 Task: Send an email with the signature Bailey Nelson with the subject Reminder for a performance review and the message Im writing to request your assistance with a problem Im having with the project deliverables. from softage.10@softage.net to softage.8@softage.net and move the email from Sent Items to the folder Penetration testing
Action: Mouse moved to (132, 124)
Screenshot: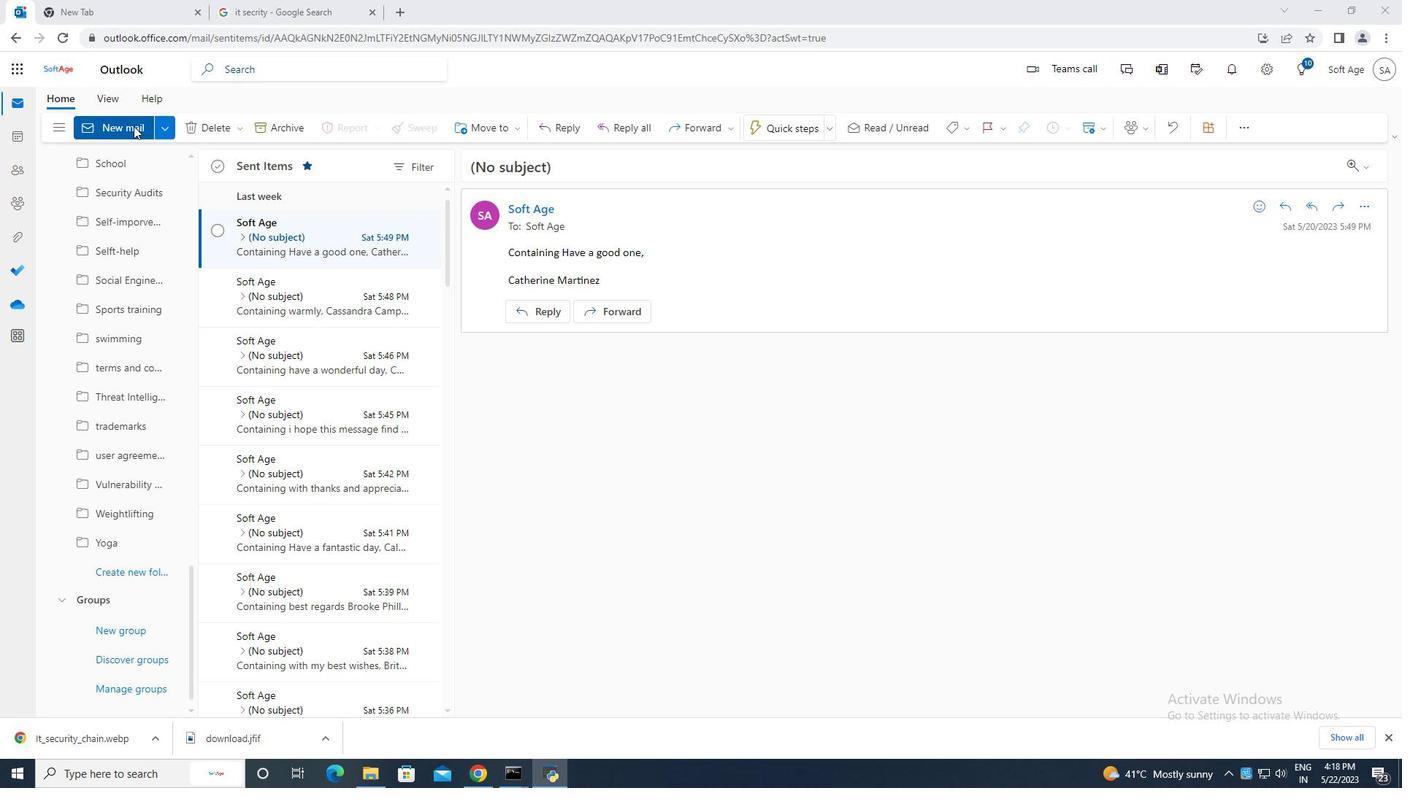 
Action: Mouse pressed left at (132, 124)
Screenshot: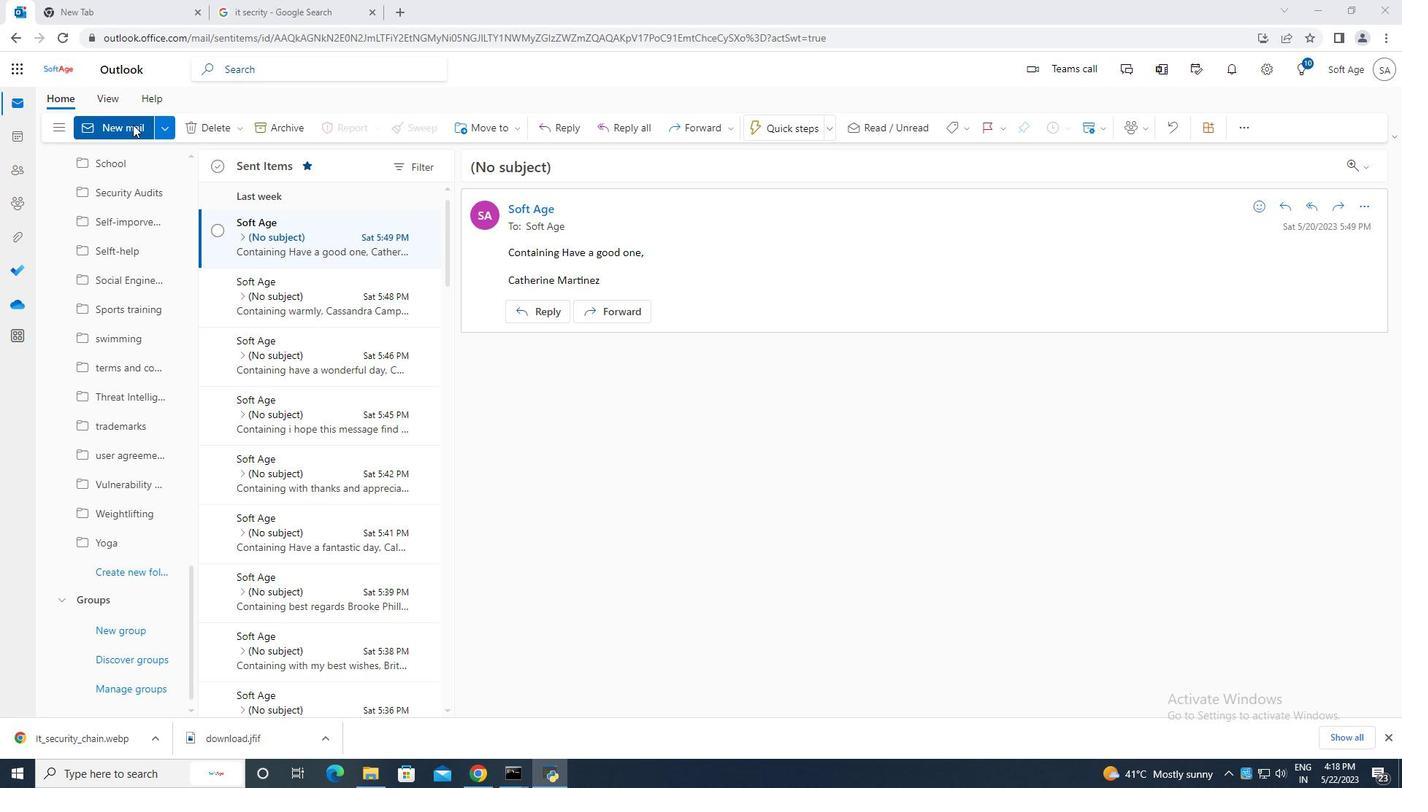 
Action: Mouse moved to (937, 133)
Screenshot: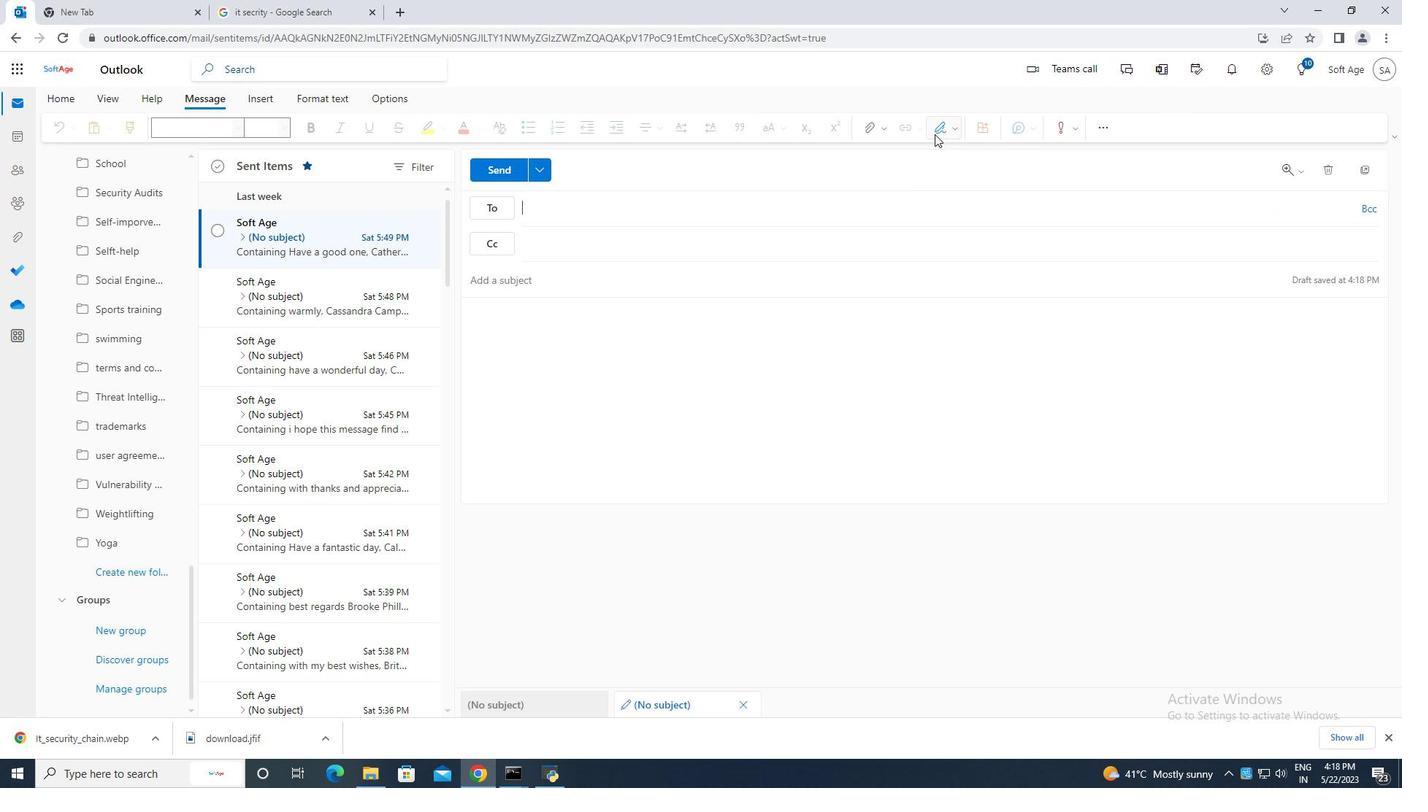 
Action: Mouse pressed left at (937, 133)
Screenshot: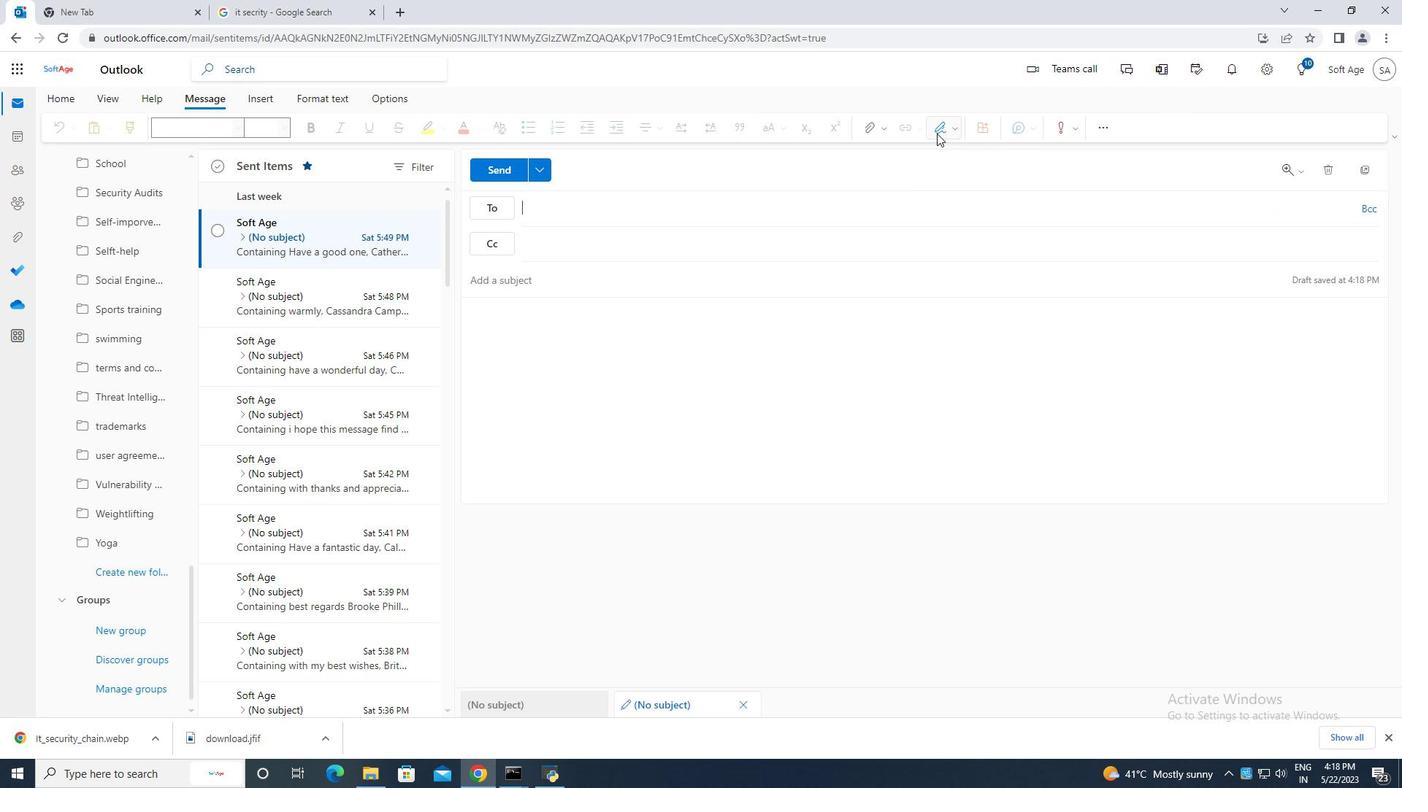 
Action: Mouse moved to (920, 190)
Screenshot: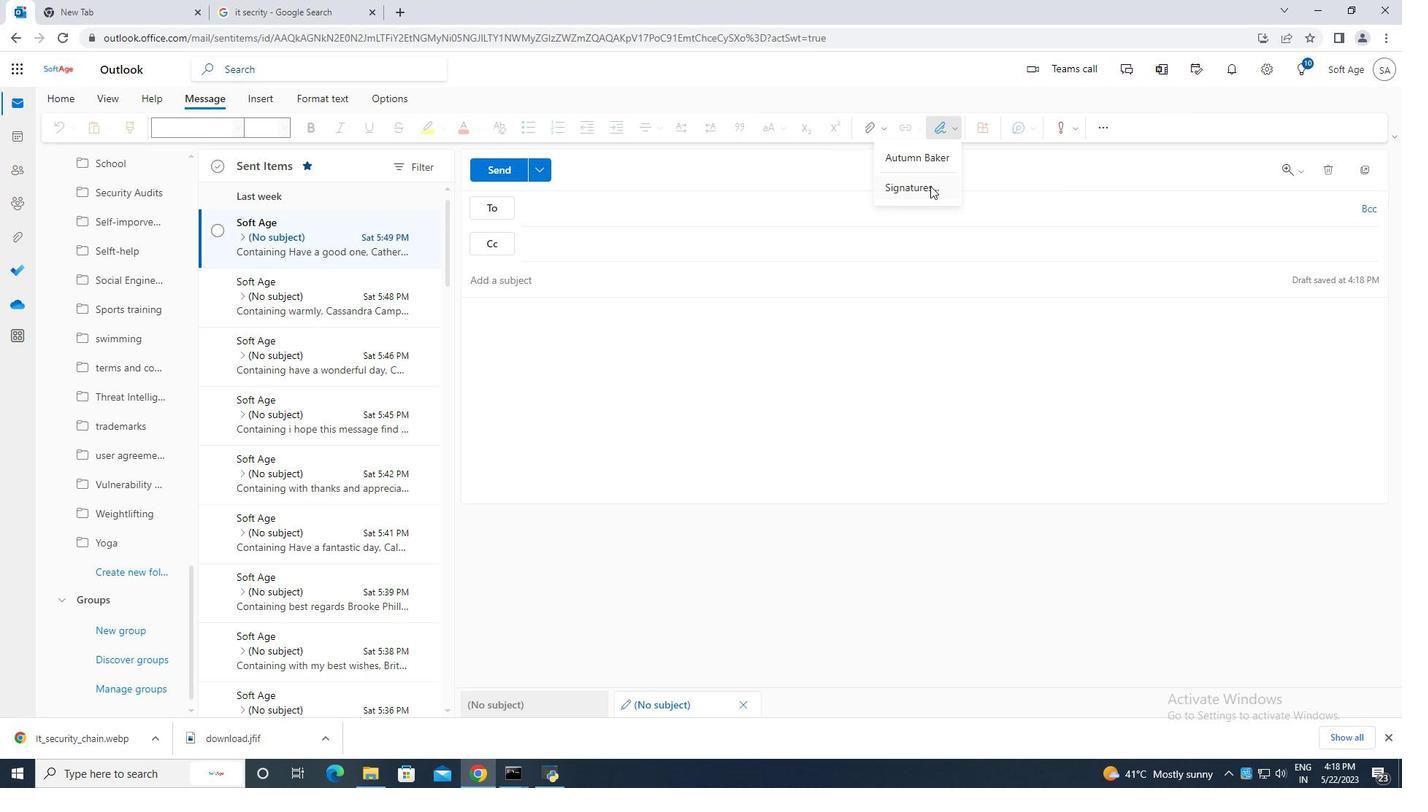 
Action: Mouse pressed left at (920, 190)
Screenshot: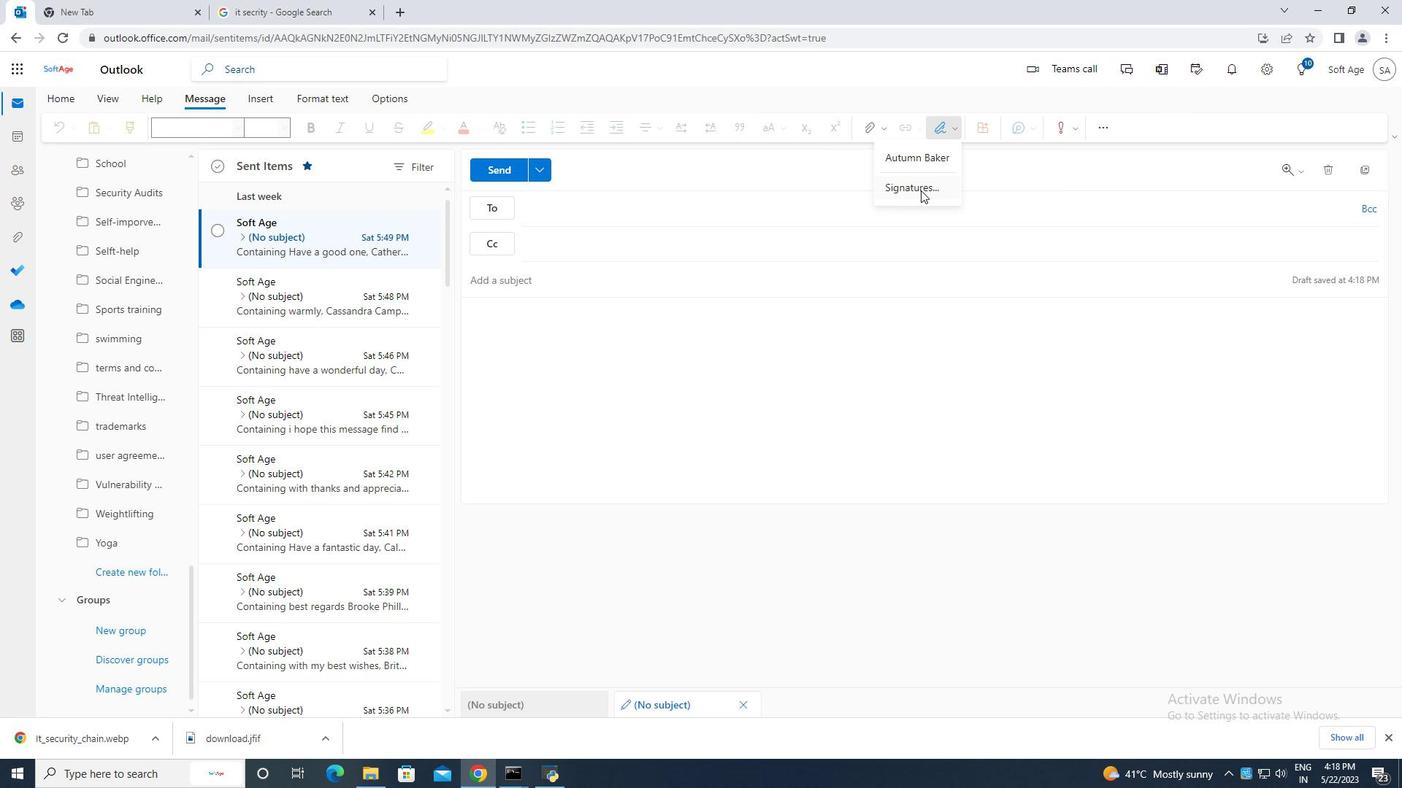 
Action: Mouse moved to (993, 248)
Screenshot: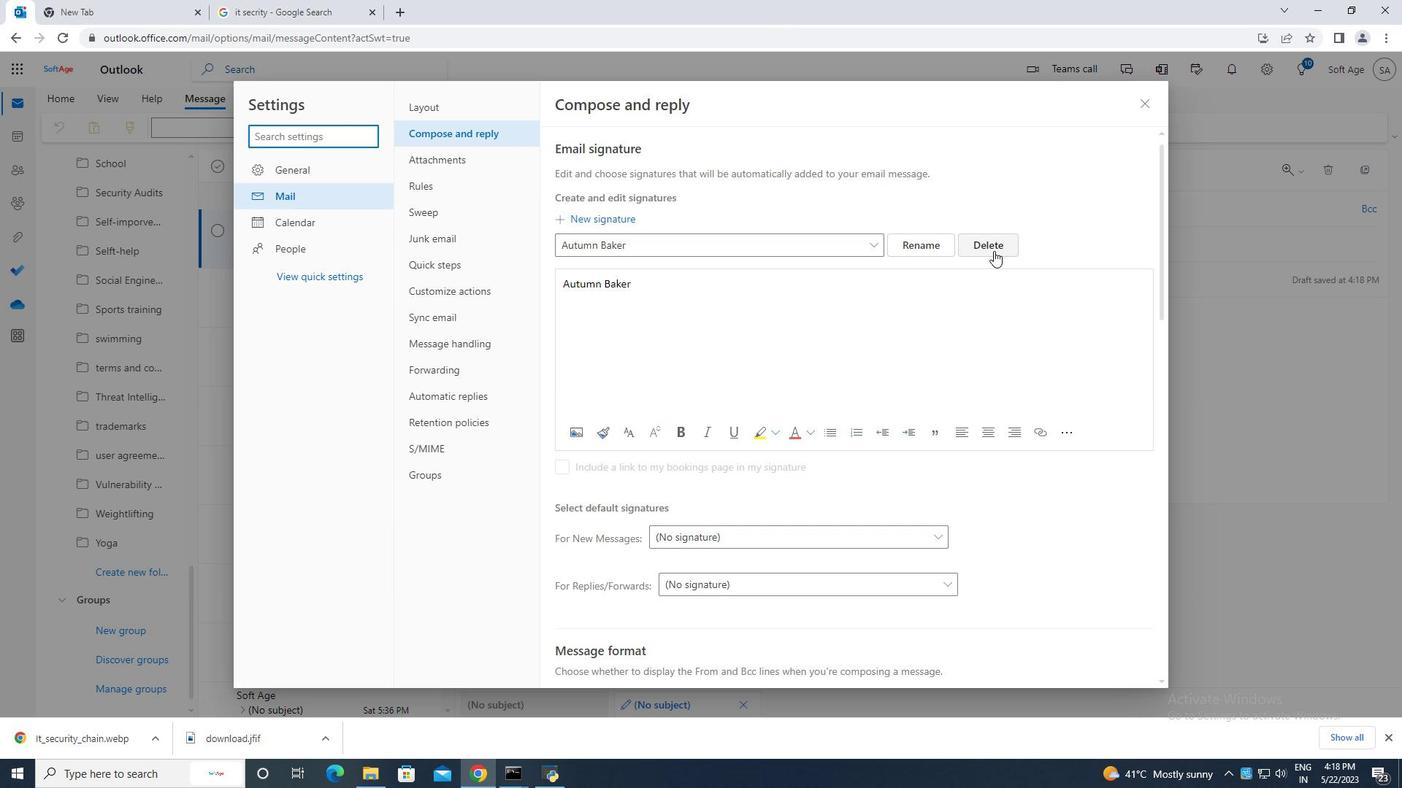 
Action: Mouse pressed left at (993, 248)
Screenshot: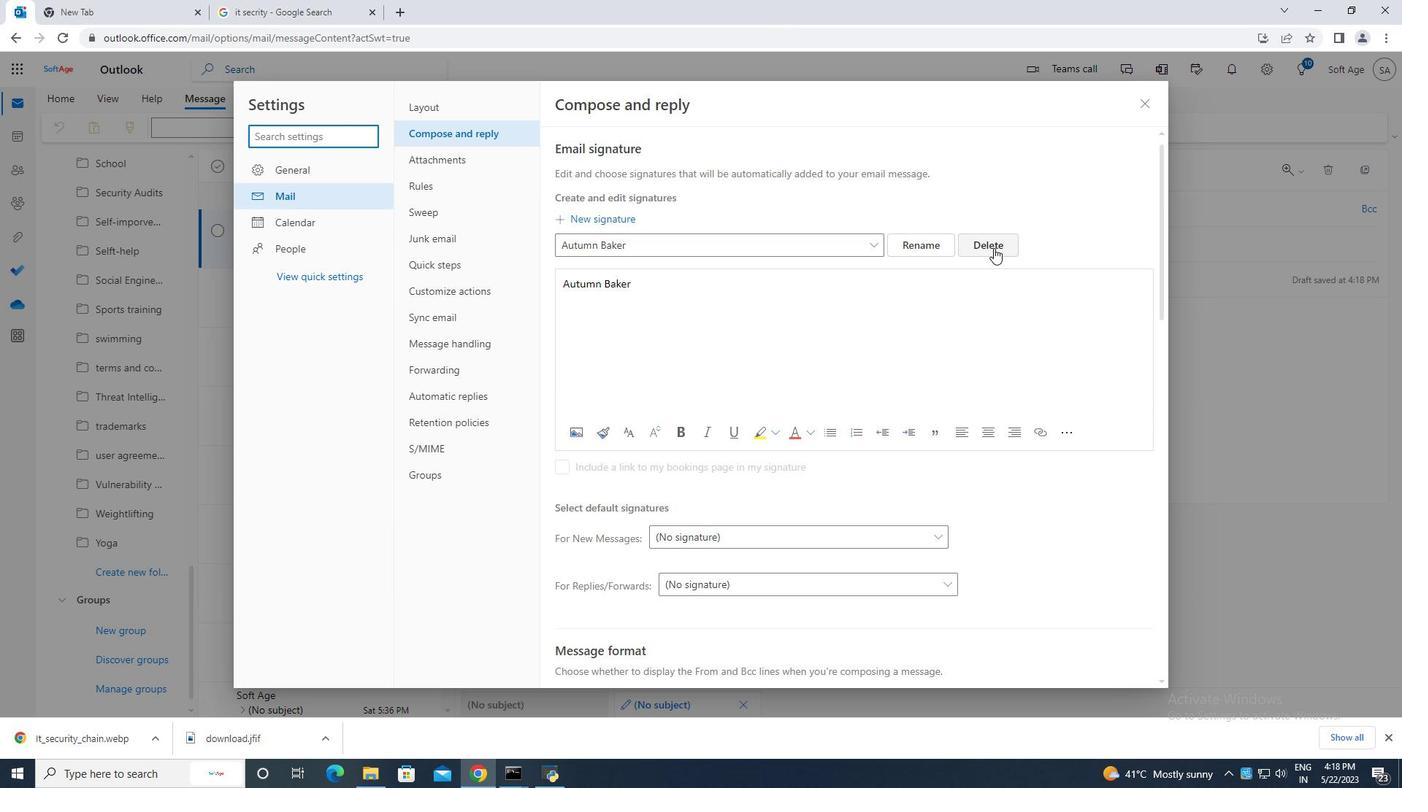 
Action: Mouse moved to (631, 241)
Screenshot: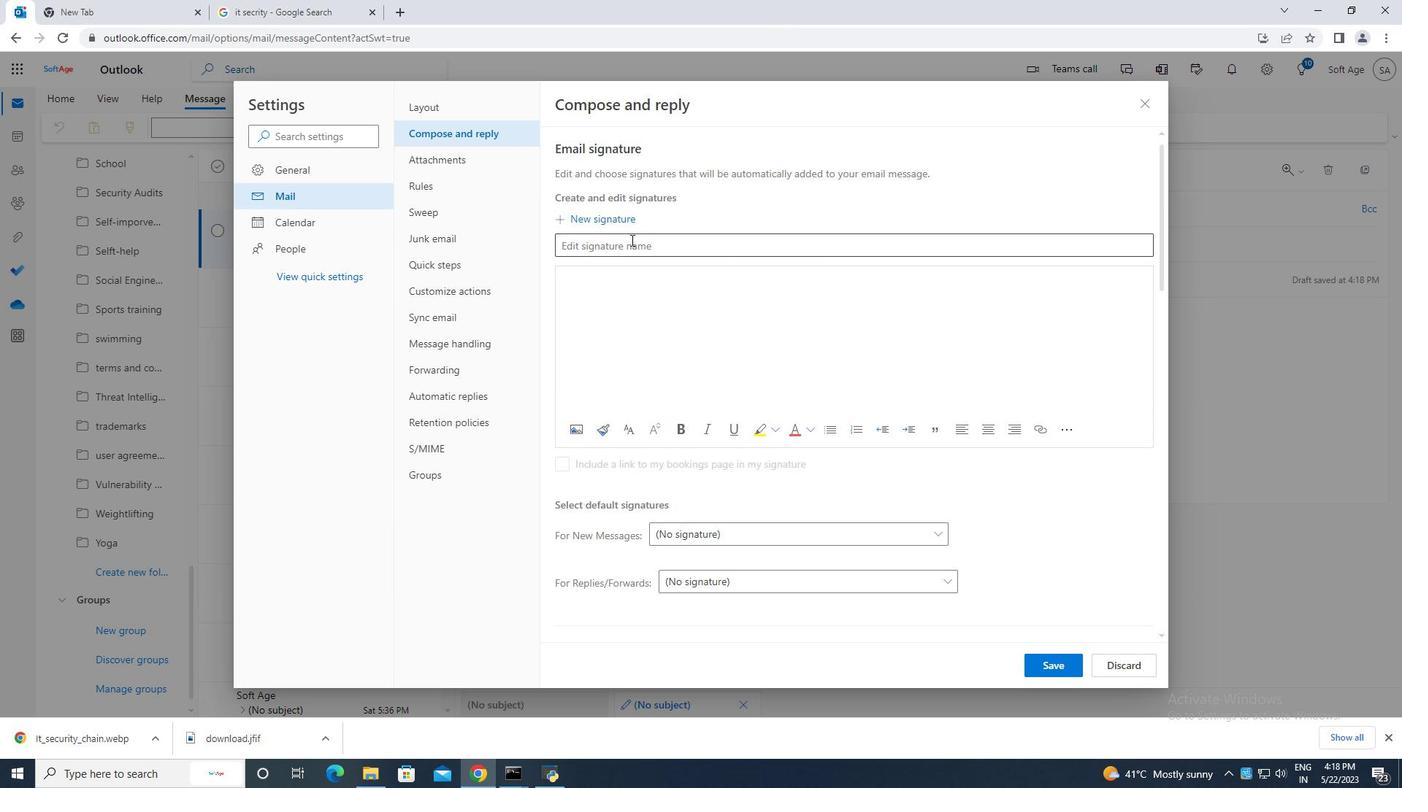 
Action: Mouse pressed left at (631, 241)
Screenshot: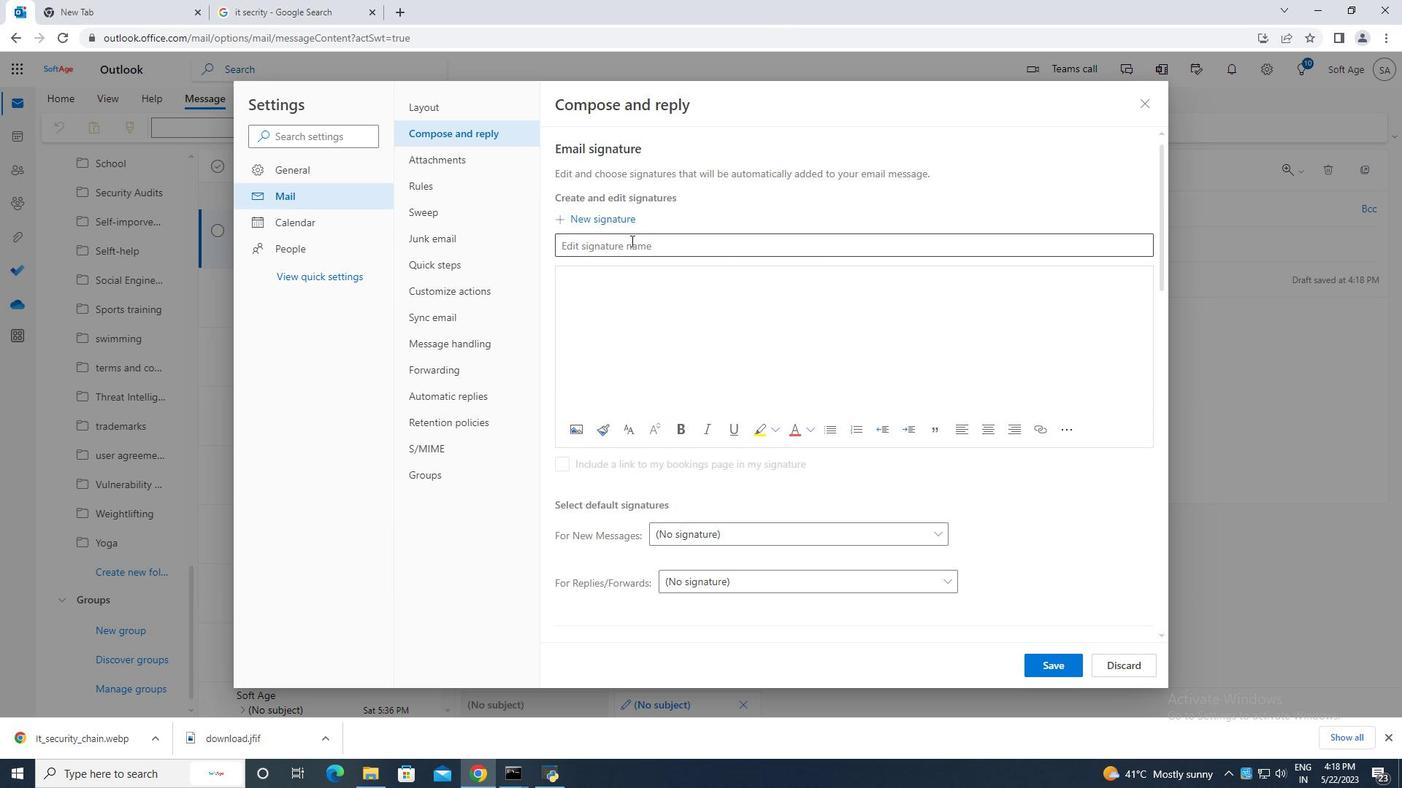 
Action: Key pressed <Key.caps_lock>B<Key.caps_lock>ailey<Key.space><Key.caps_lock>N<Key.caps_lock>elson
Screenshot: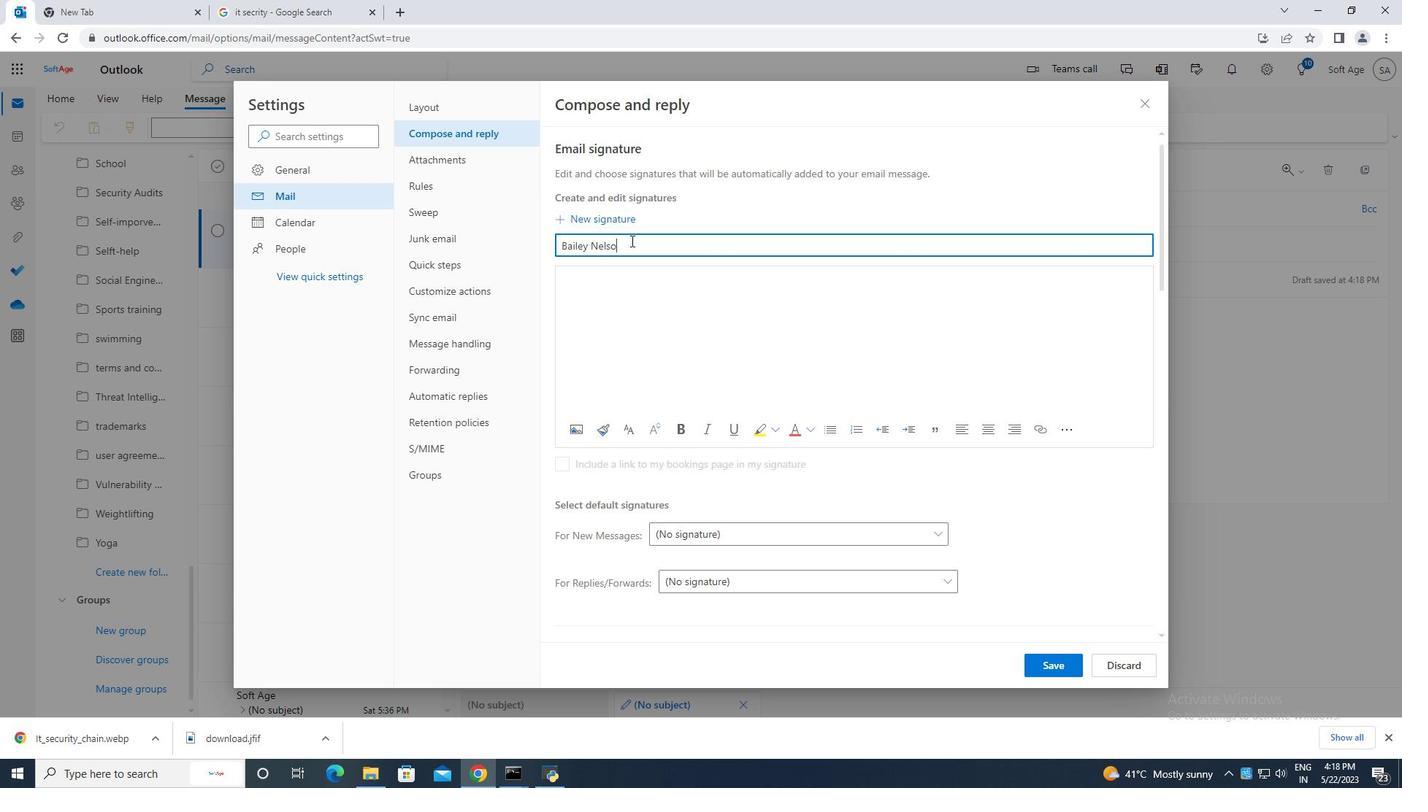 
Action: Mouse moved to (585, 287)
Screenshot: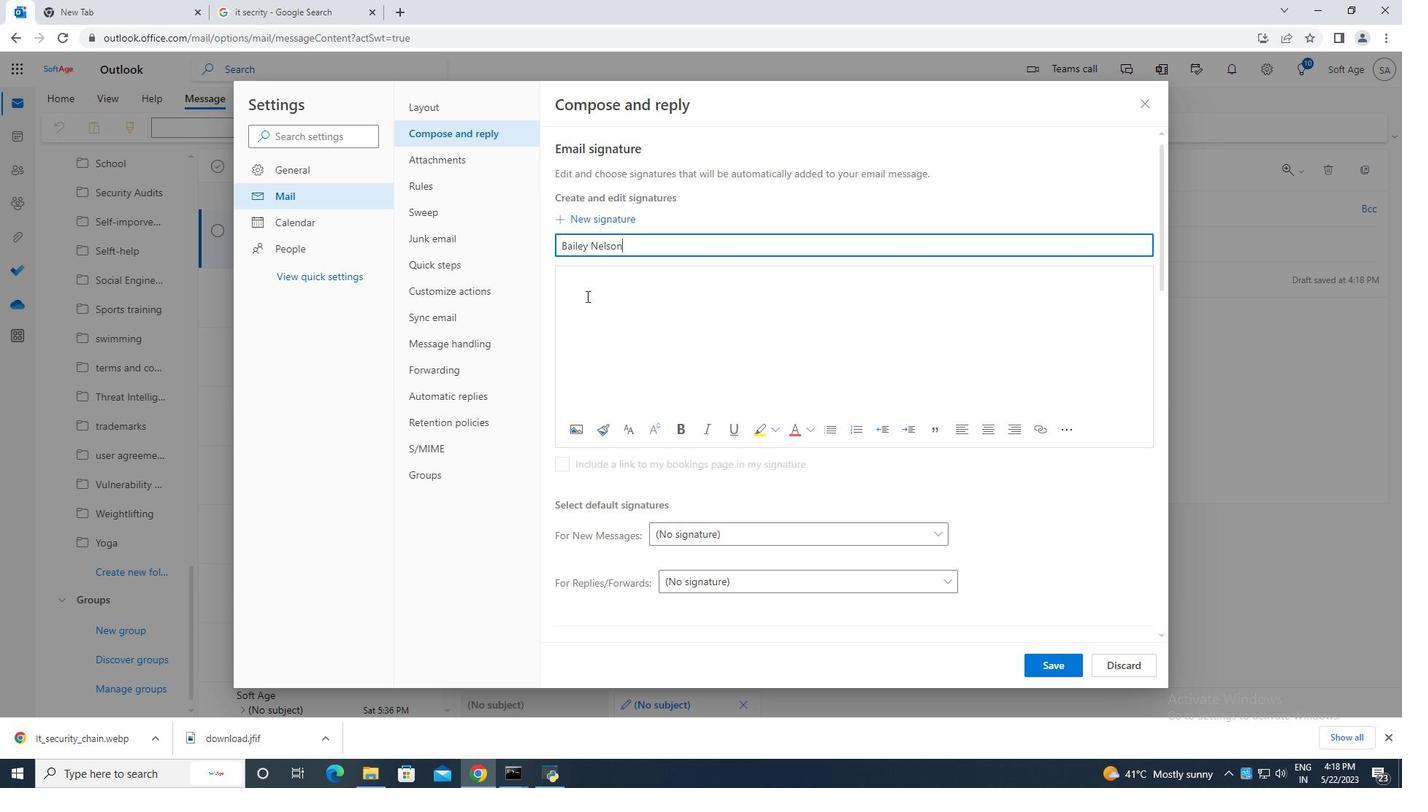 
Action: Mouse pressed left at (585, 287)
Screenshot: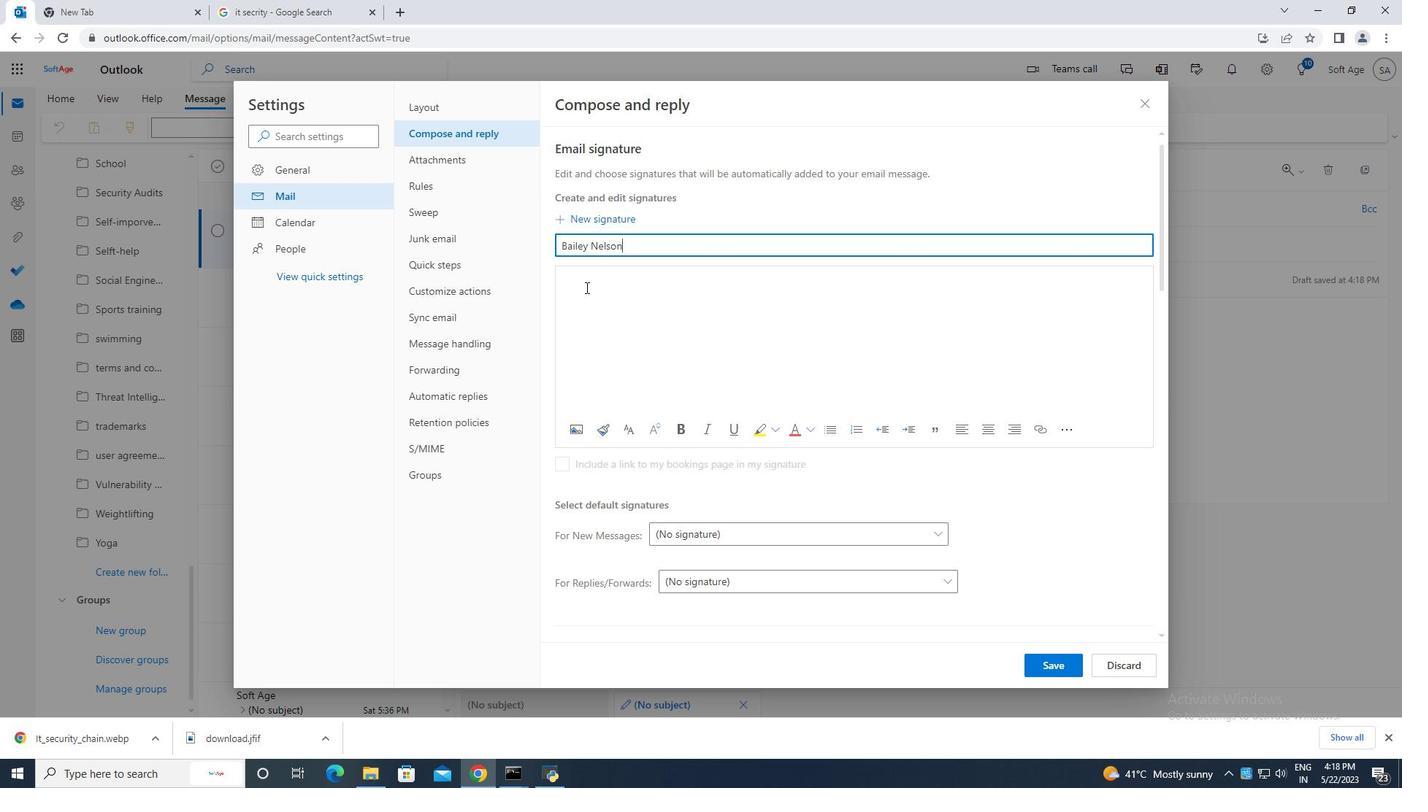 
Action: Key pressed <Key.caps_lock>B<Key.caps_lock>aiely<Key.space><Key.caps_lock><Key.backspace><Key.backspace><Key.backspace><Key.backspace>LEY<Key.space><Key.backspace><Key.backspace><Key.backspace><Key.backspace><Key.caps_lock>ley<Key.space><Key.caps_lock>N<Key.caps_lock>elson
Screenshot: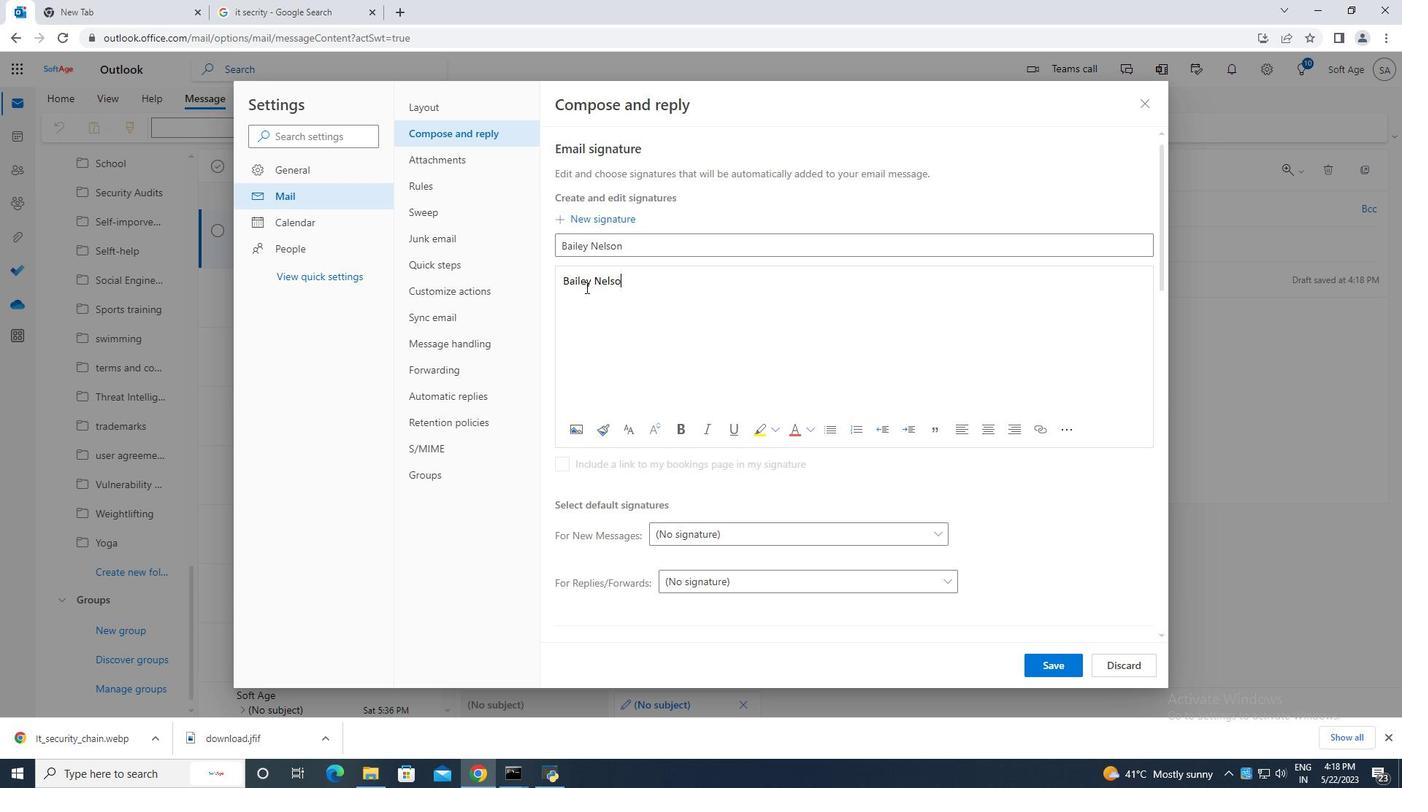 
Action: Mouse moved to (1048, 668)
Screenshot: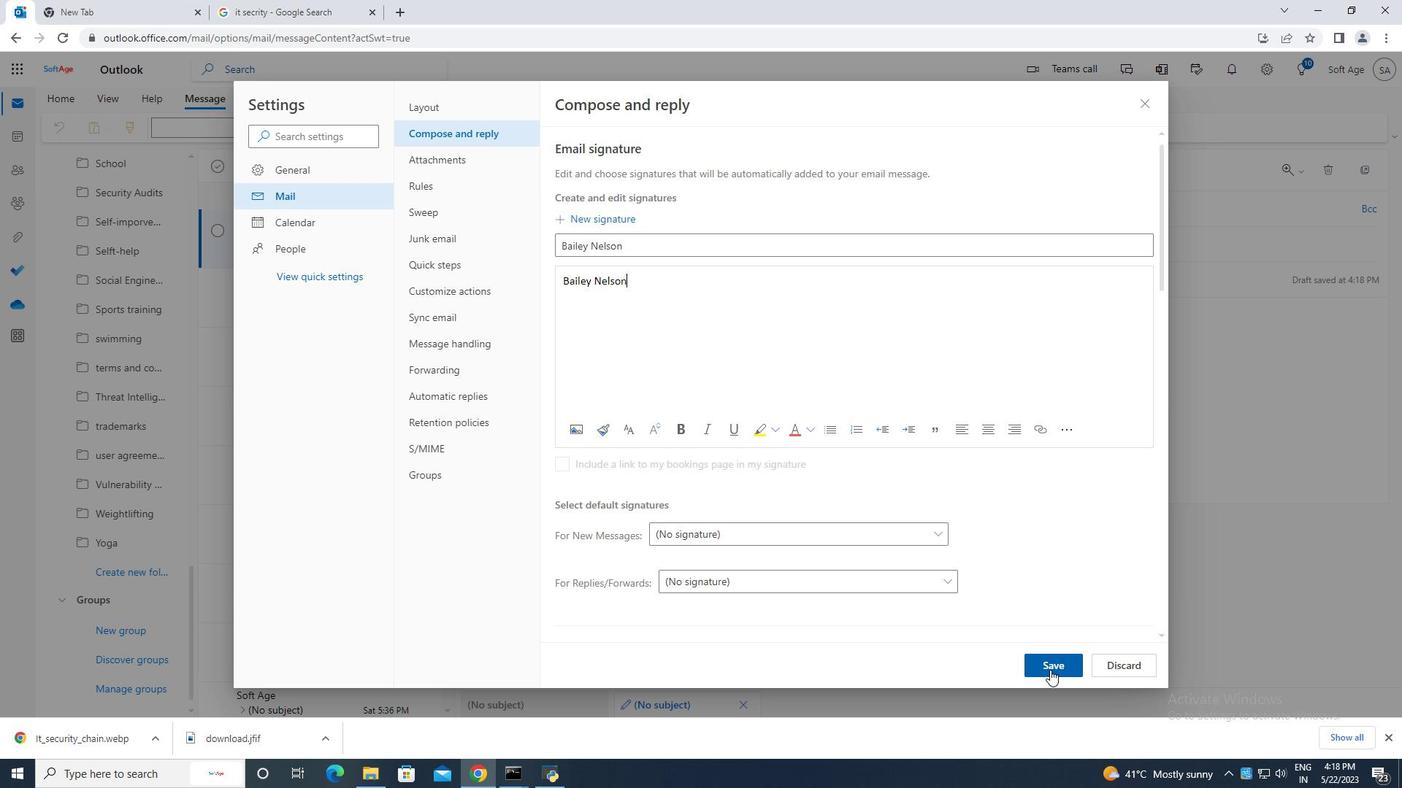 
Action: Mouse pressed left at (1048, 668)
Screenshot: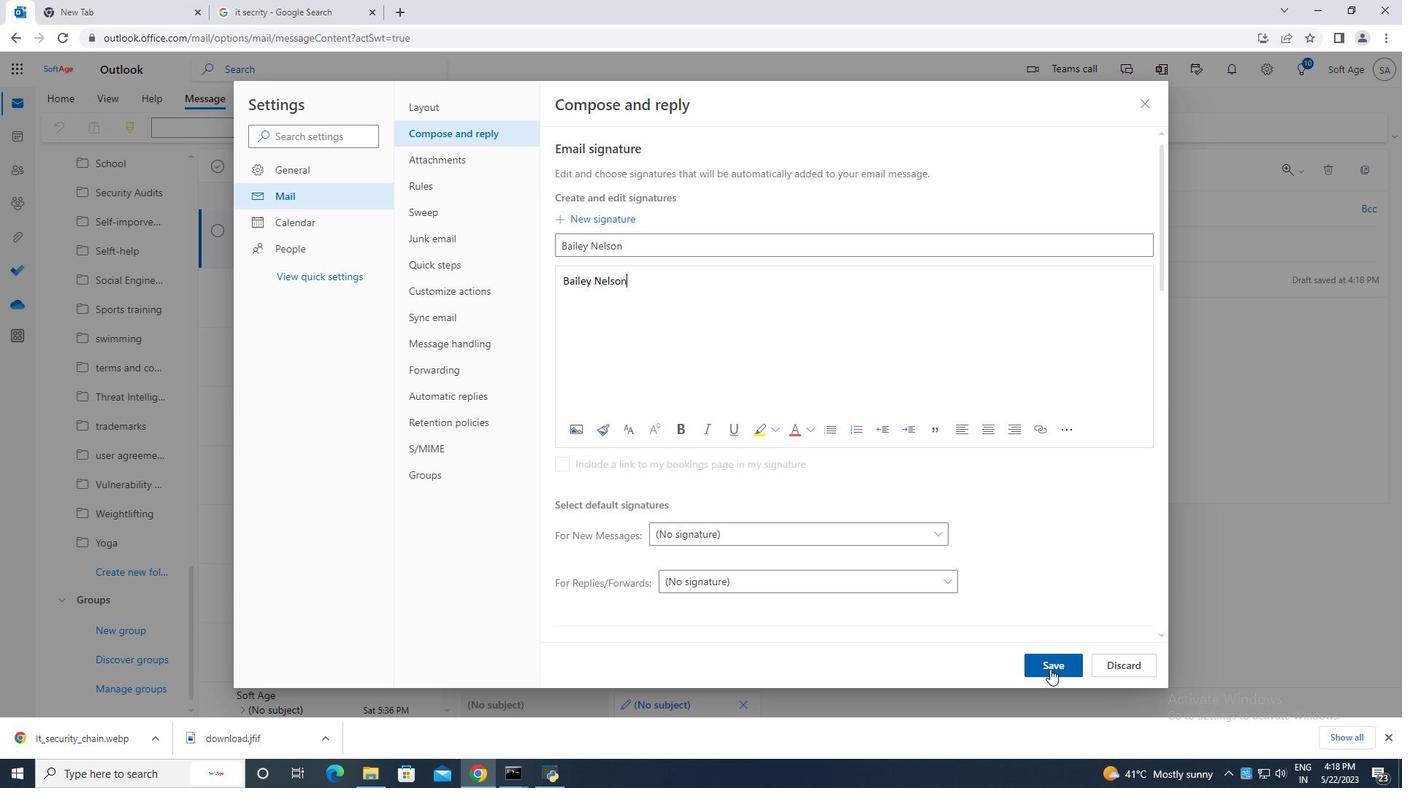 
Action: Mouse moved to (1141, 106)
Screenshot: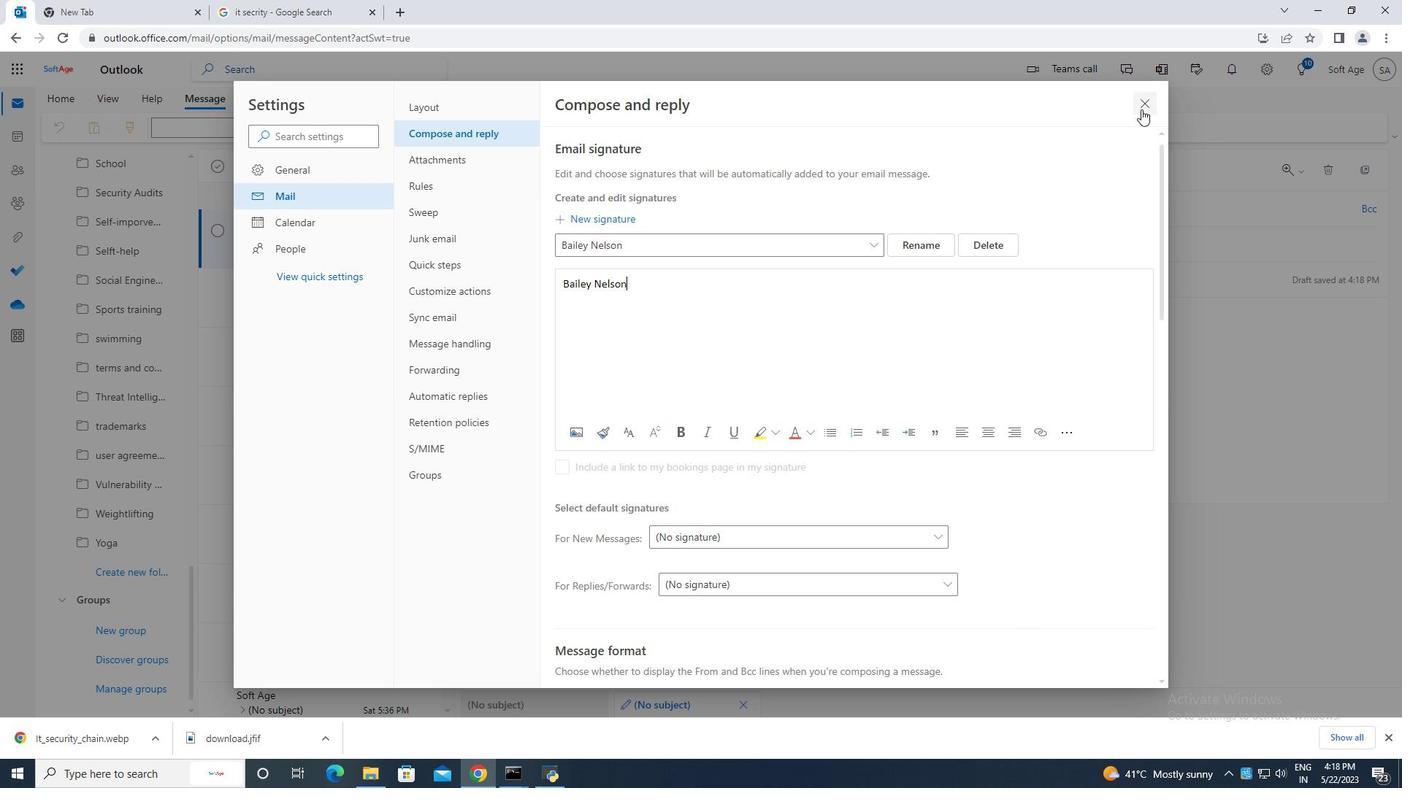 
Action: Mouse pressed left at (1141, 106)
Screenshot: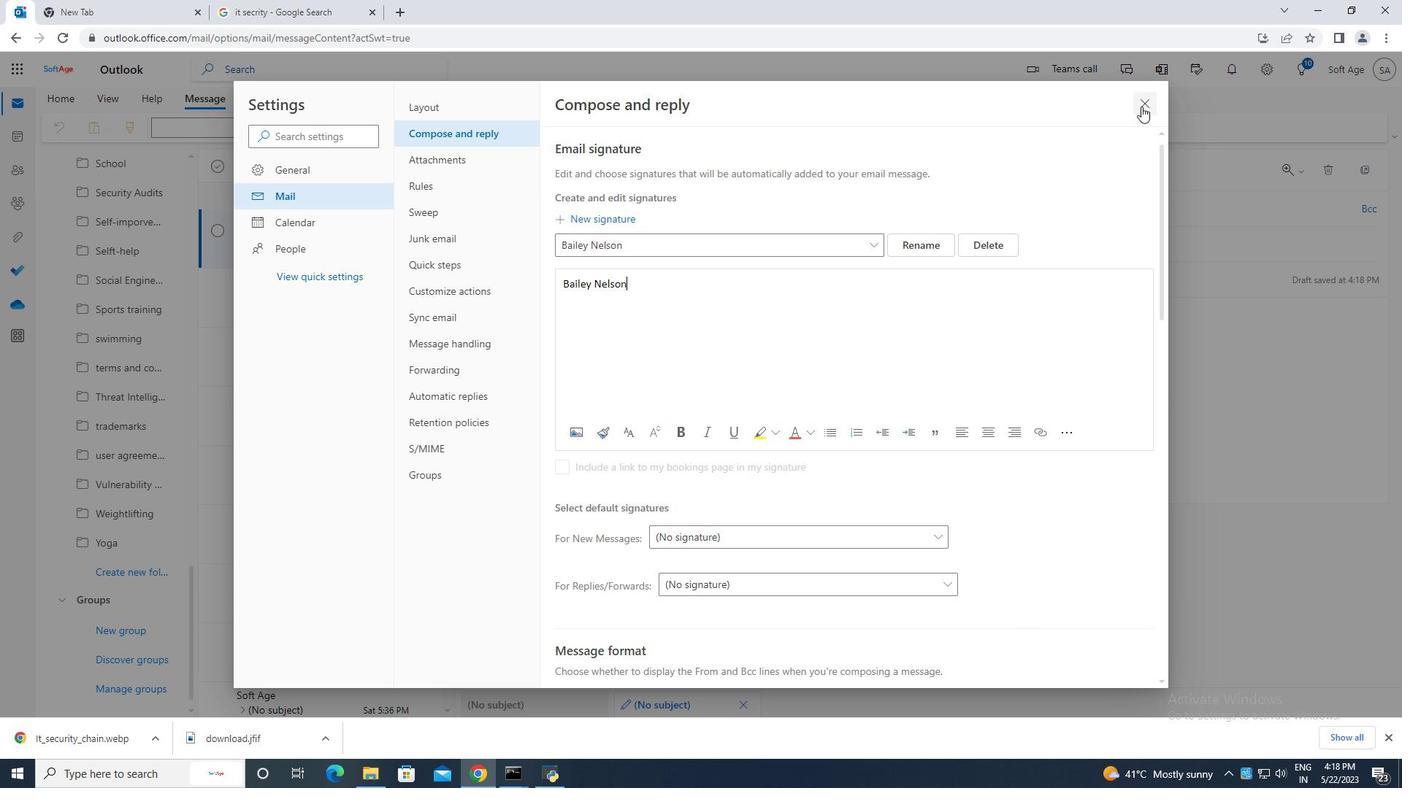 
Action: Mouse moved to (941, 125)
Screenshot: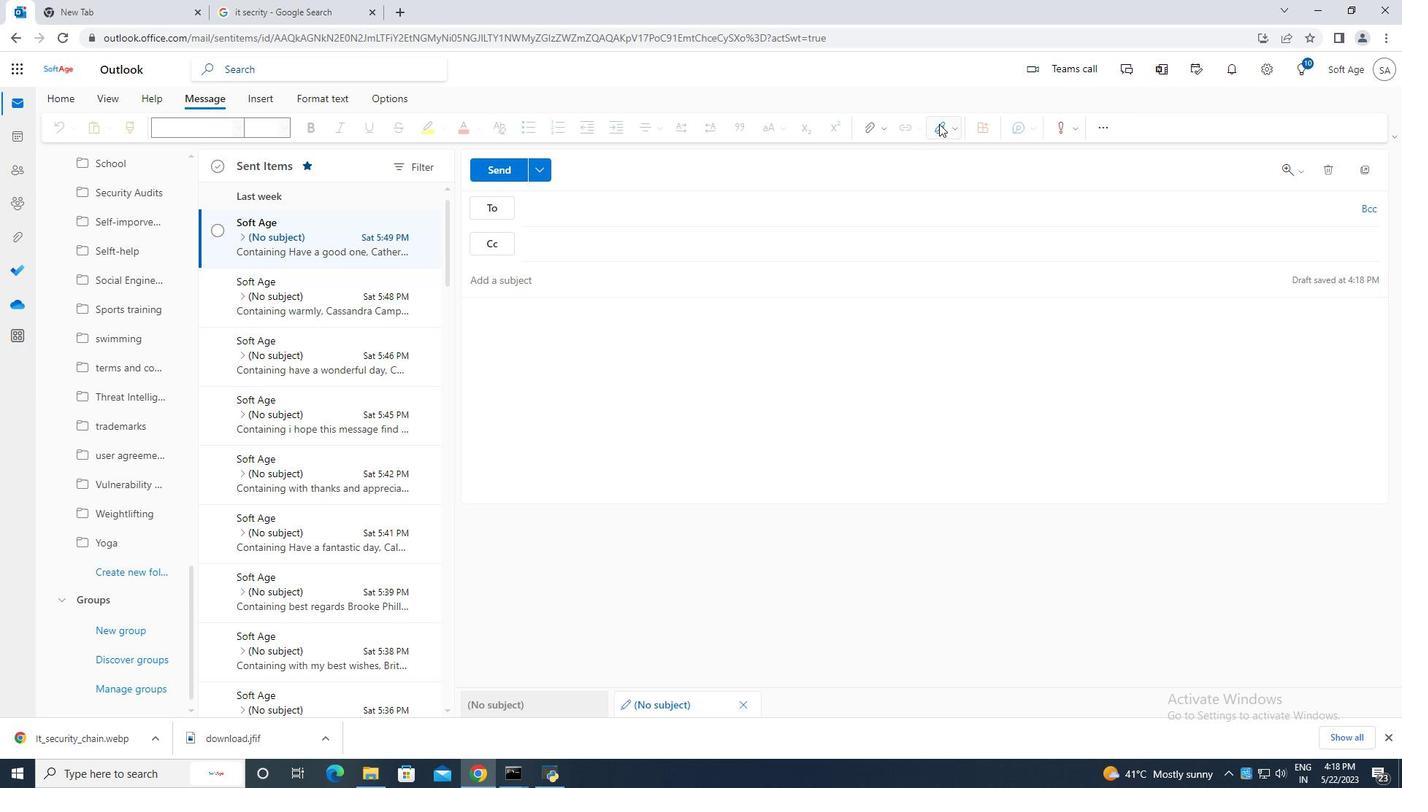 
Action: Mouse pressed left at (941, 125)
Screenshot: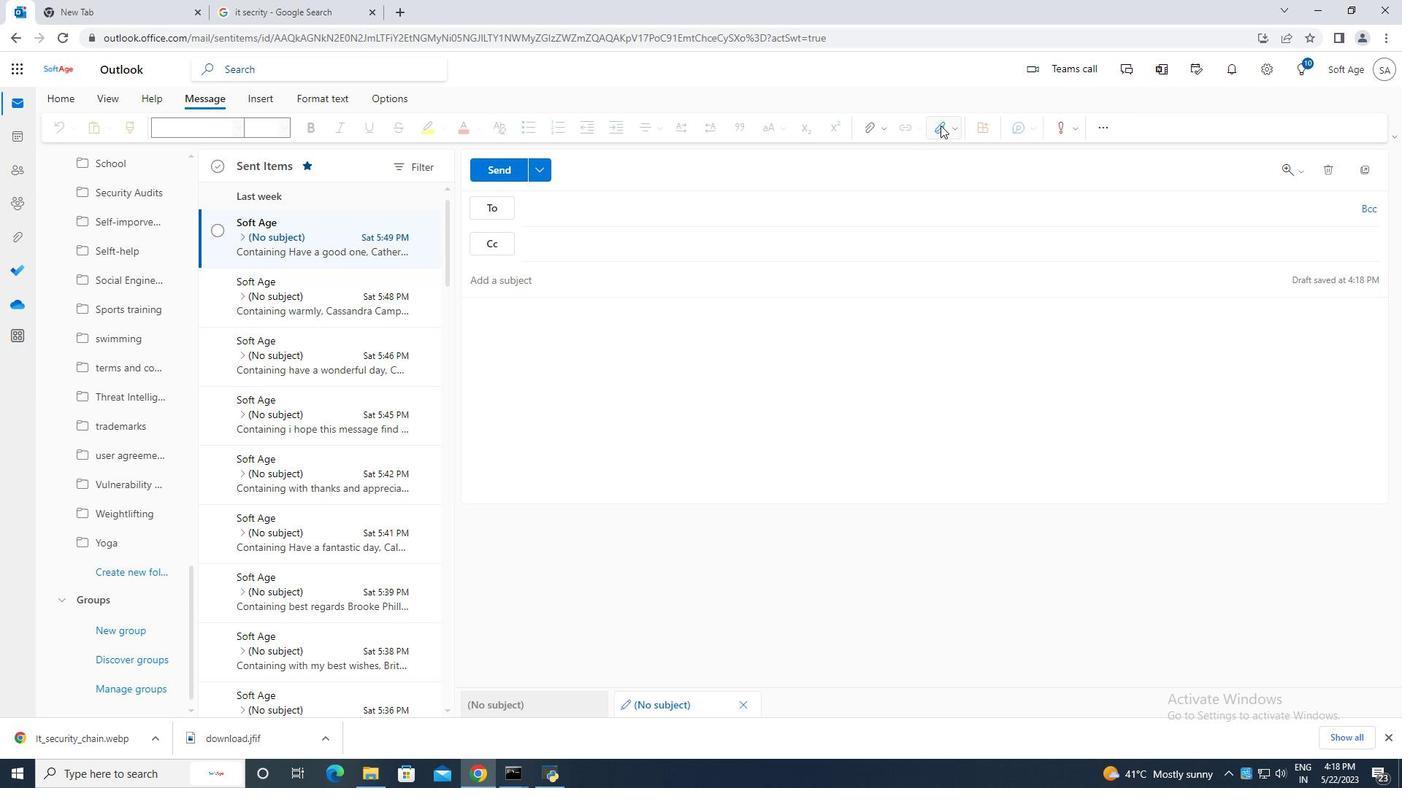 
Action: Mouse moved to (920, 158)
Screenshot: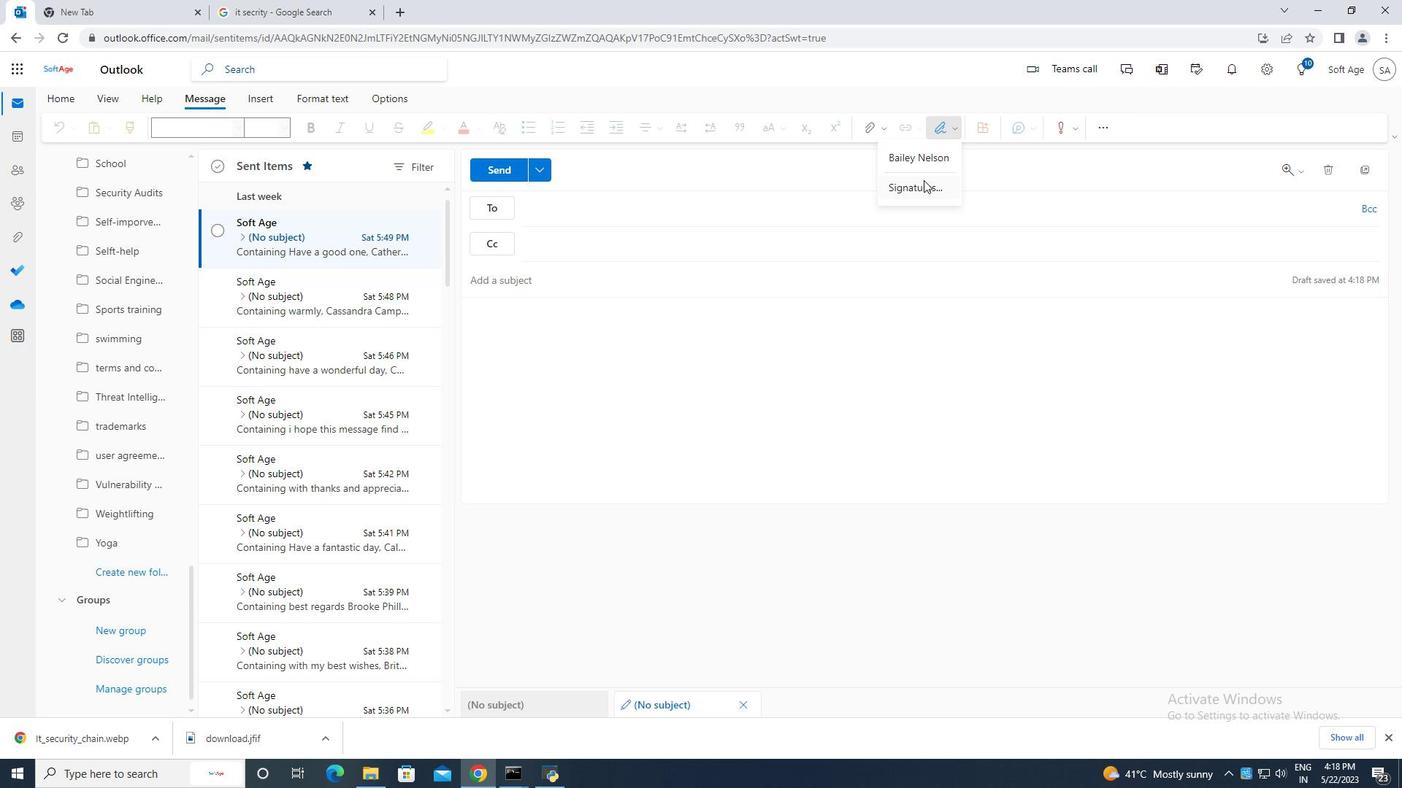 
Action: Mouse pressed left at (920, 158)
Screenshot: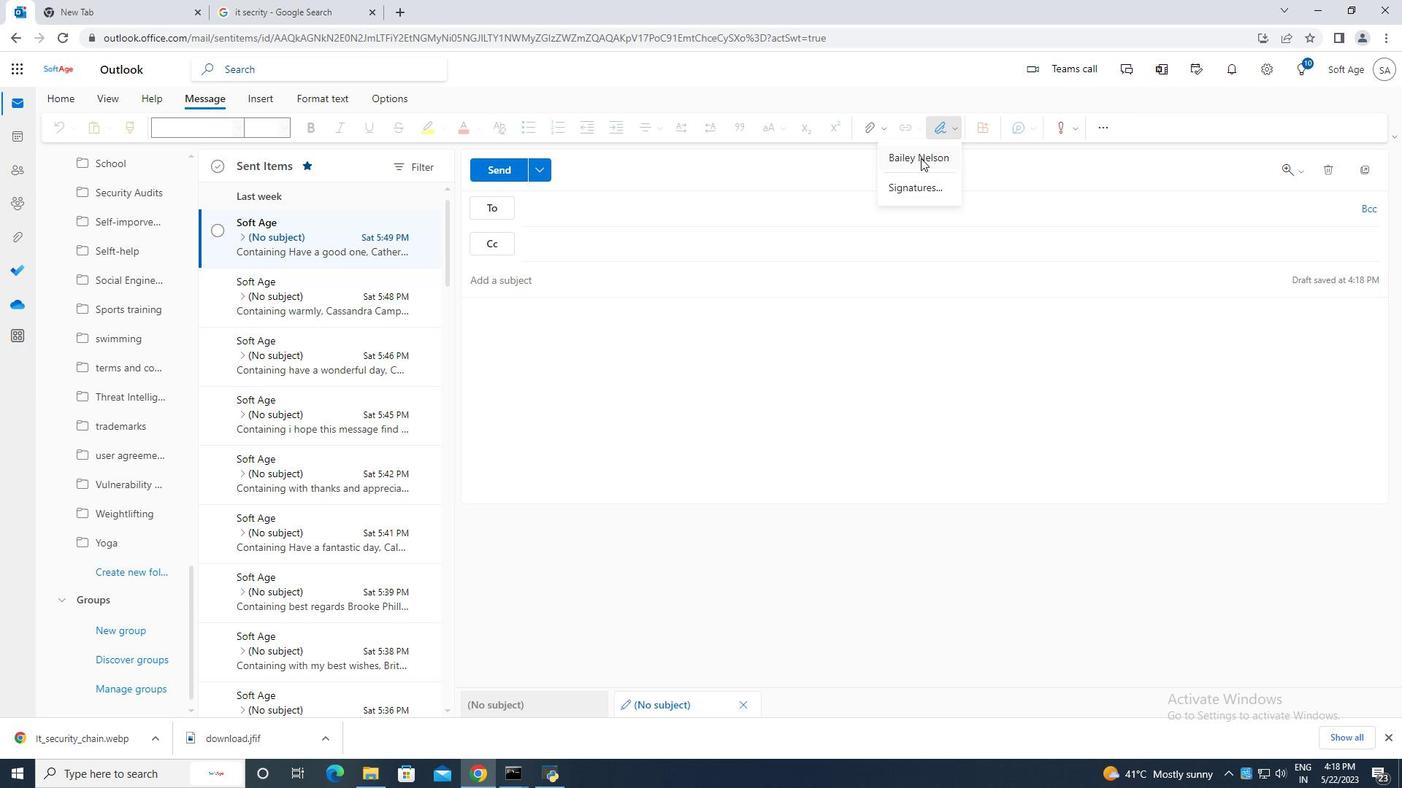 
Action: Mouse moved to (527, 270)
Screenshot: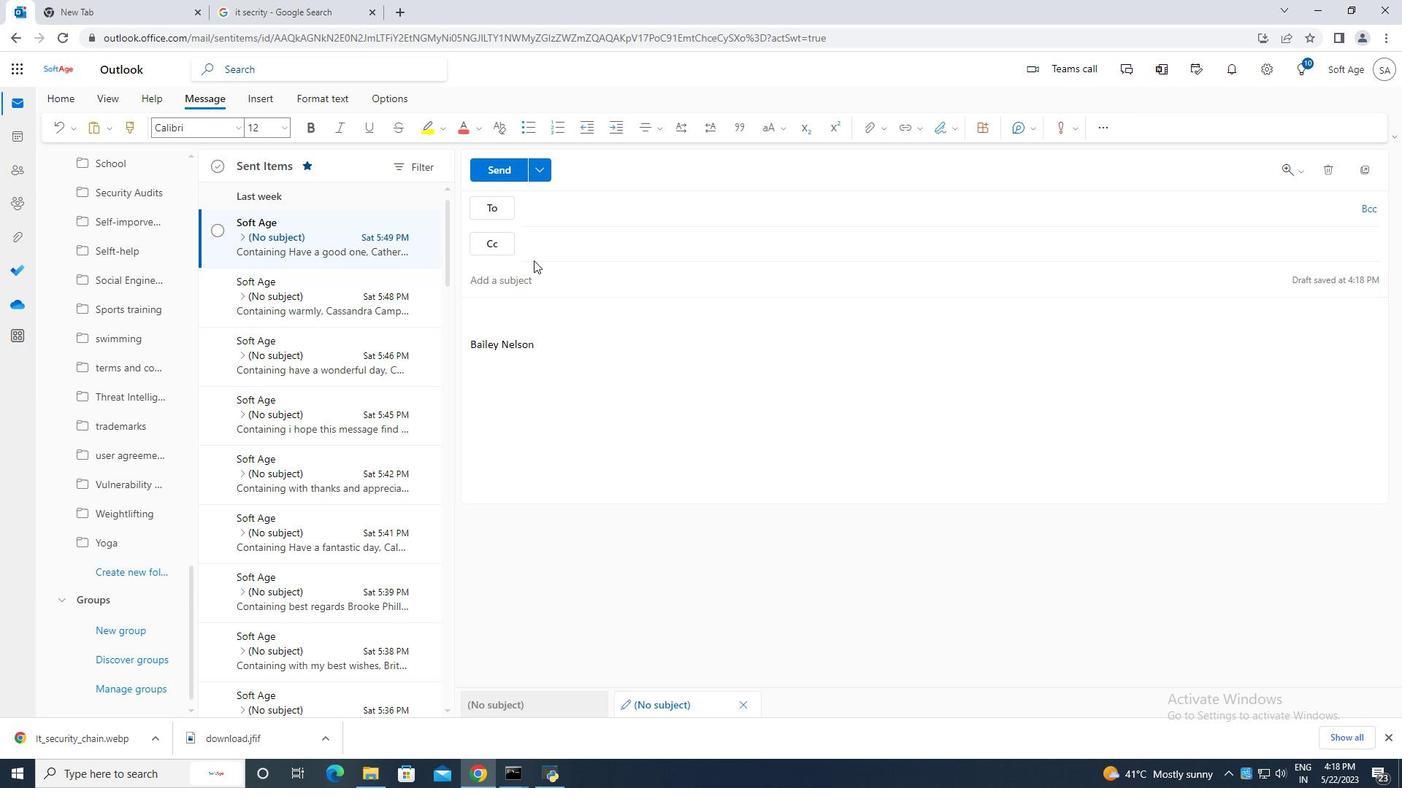 
Action: Mouse pressed left at (527, 270)
Screenshot: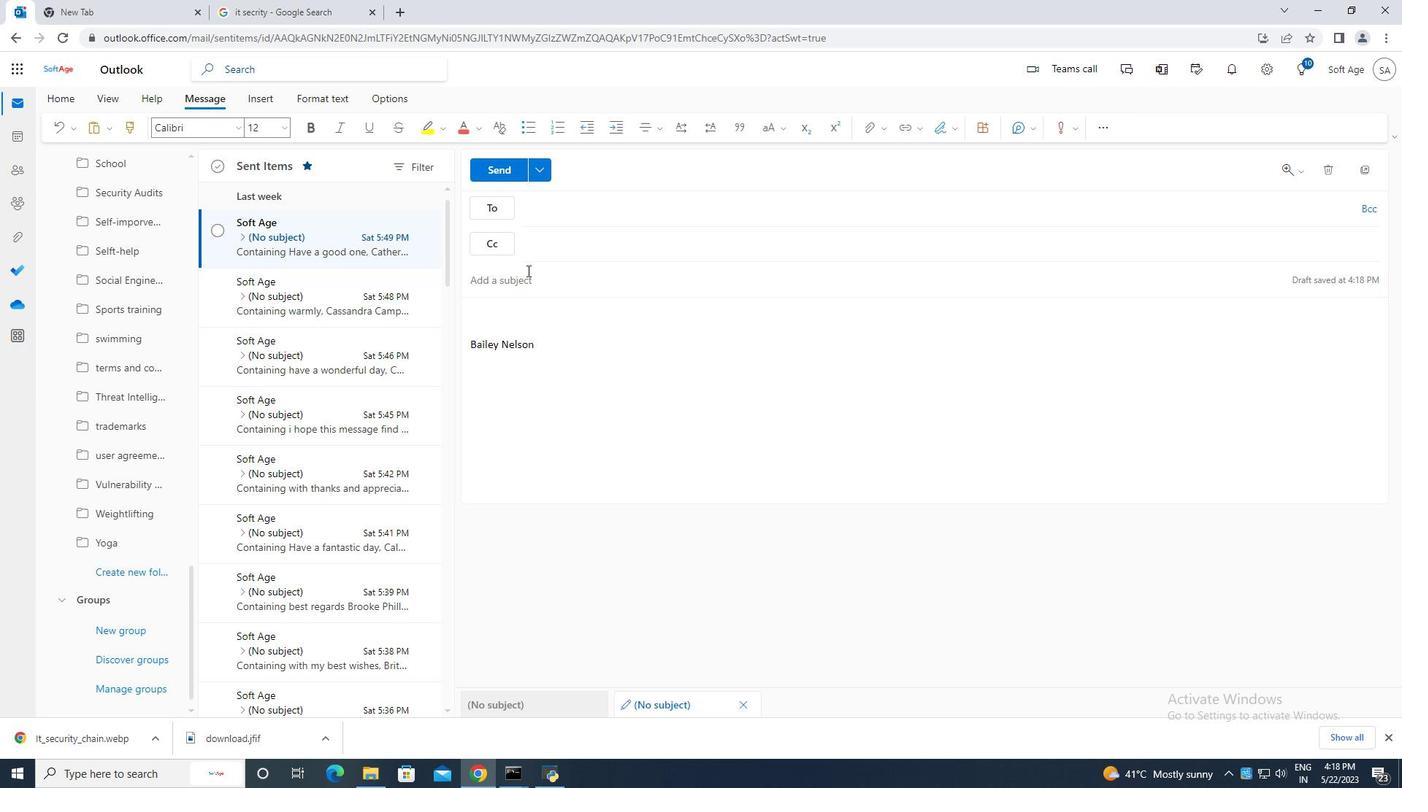 
Action: Mouse moved to (526, 276)
Screenshot: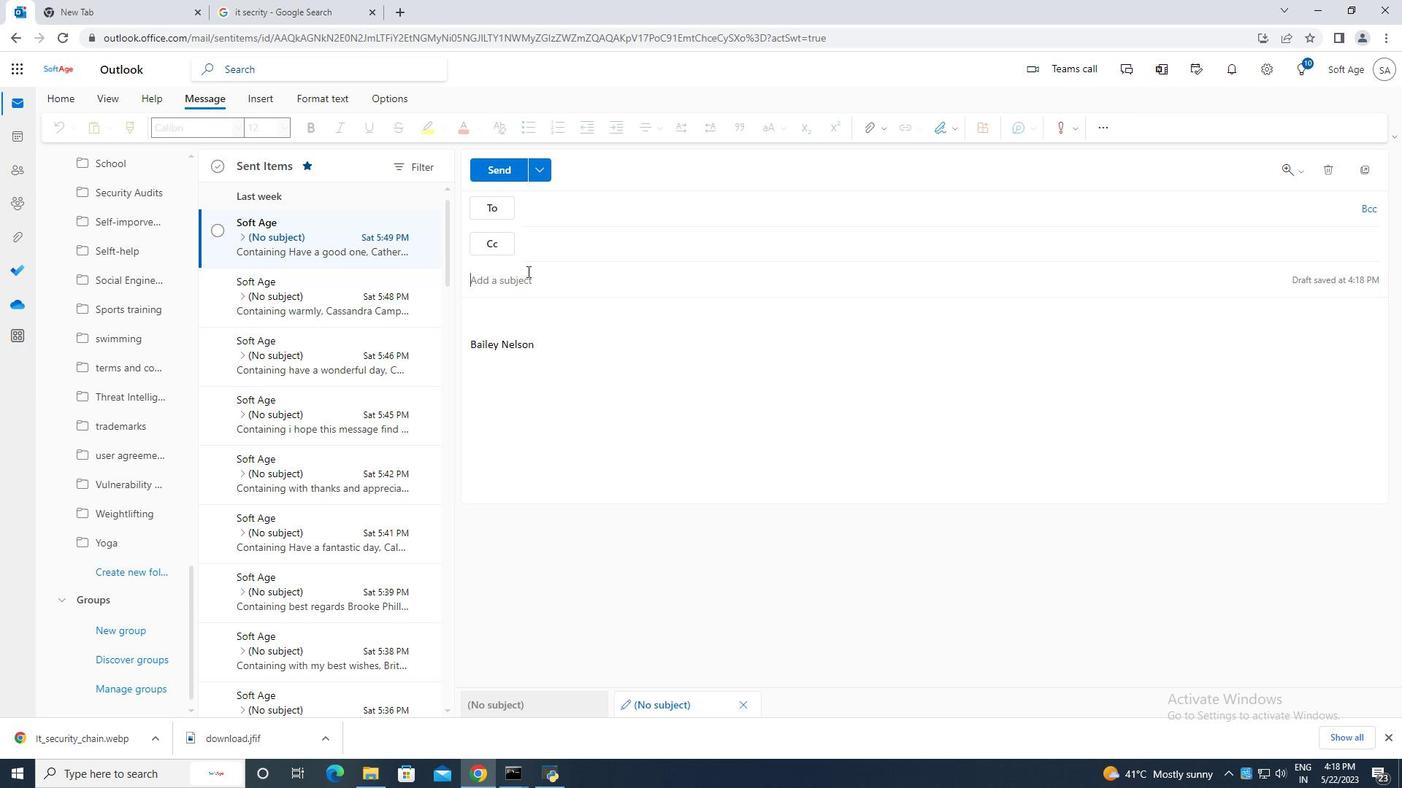 
Action: Key pressed <Key.caps_lock>R<Key.caps_lock>eminder<Key.space>for<Key.space>a<Key.space>performance<Key.space>review<Key.space><Key.backspace>.
Screenshot: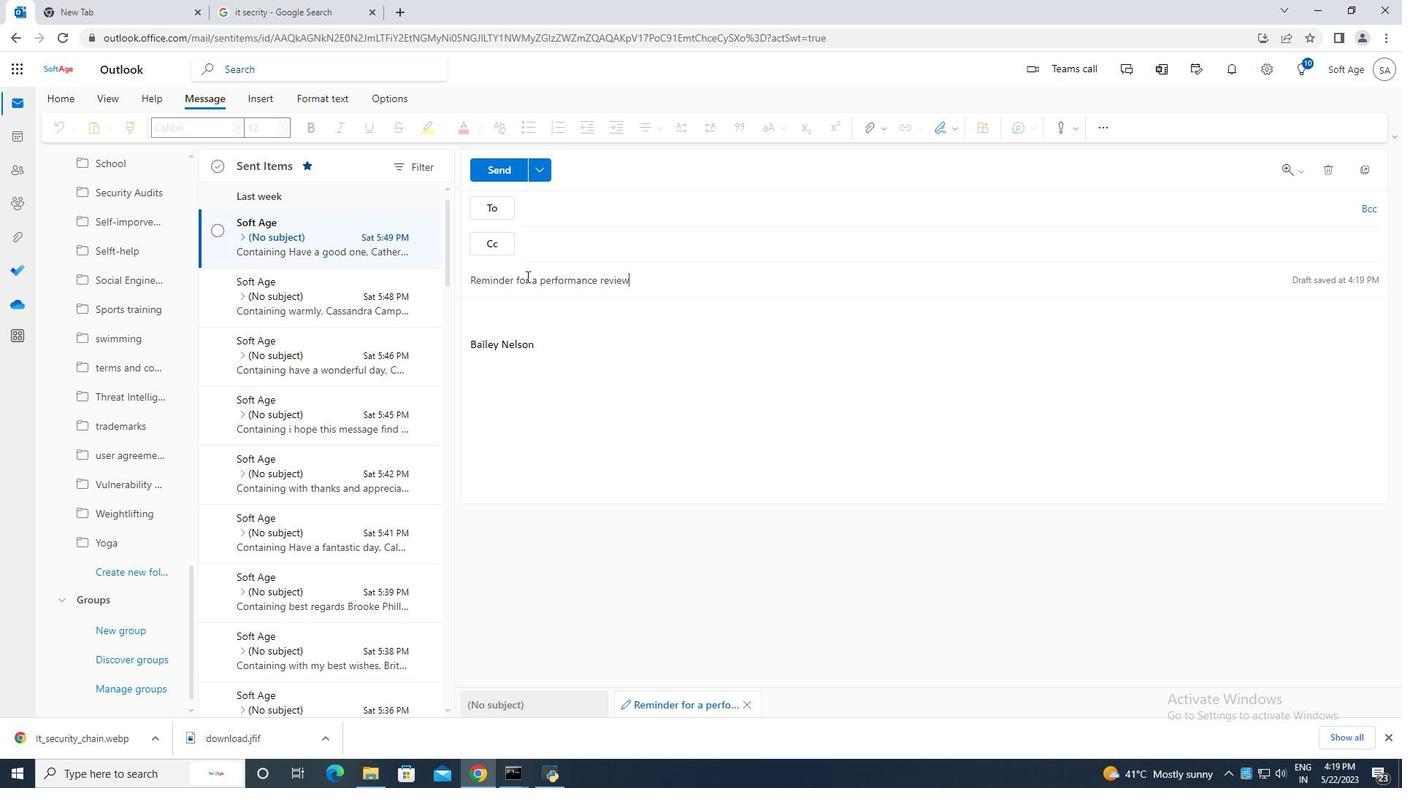 
Action: Mouse moved to (545, 308)
Screenshot: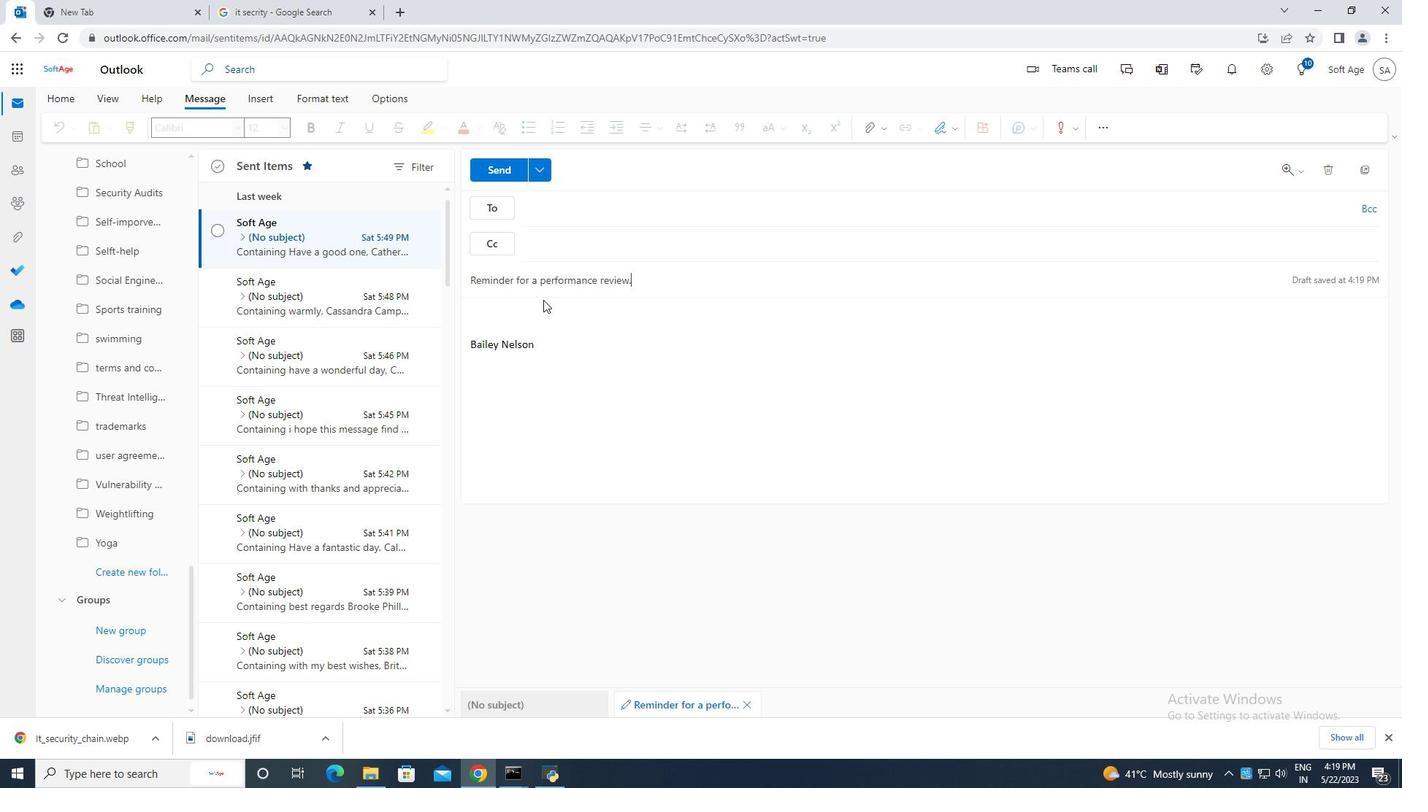 
Action: Mouse pressed left at (545, 308)
Screenshot: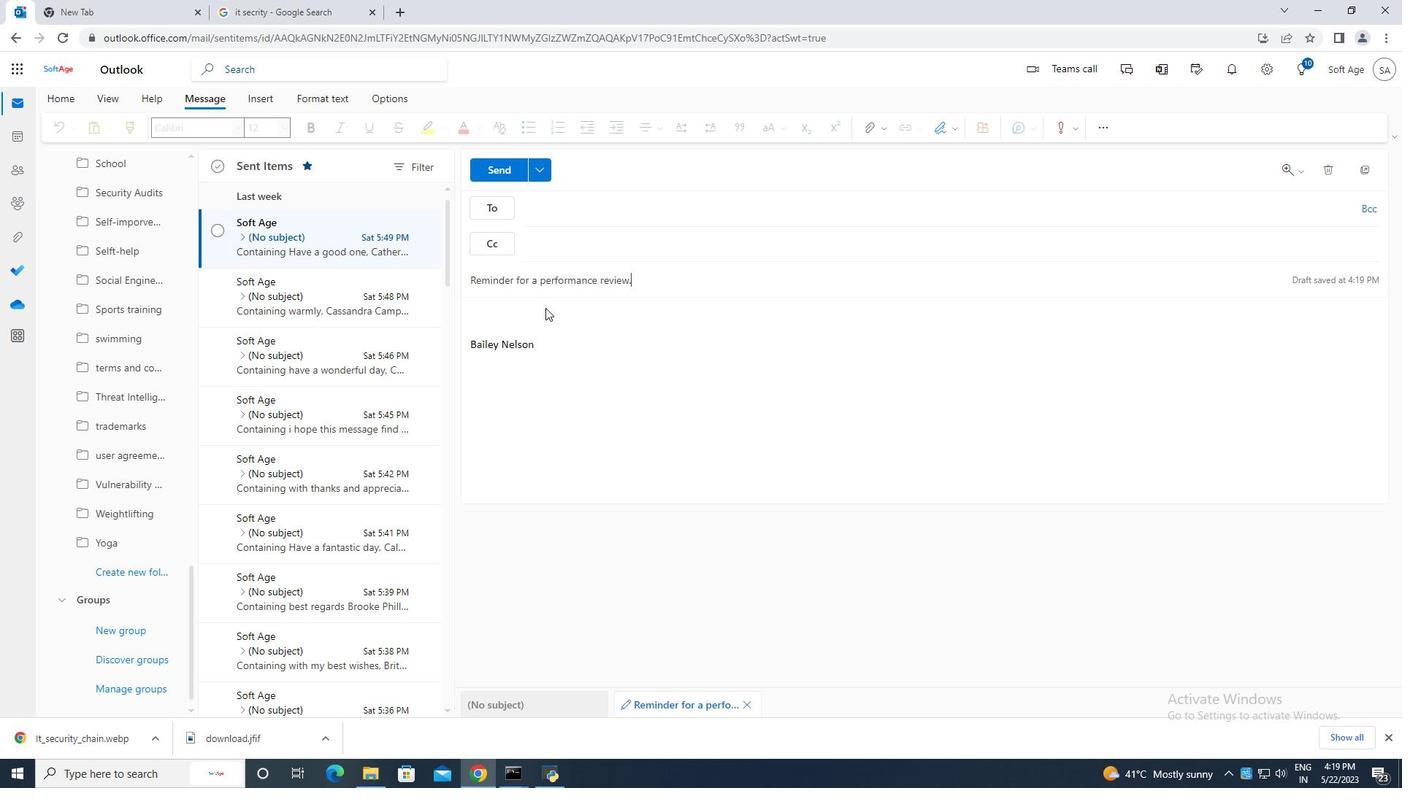 
Action: Mouse moved to (511, 316)
Screenshot: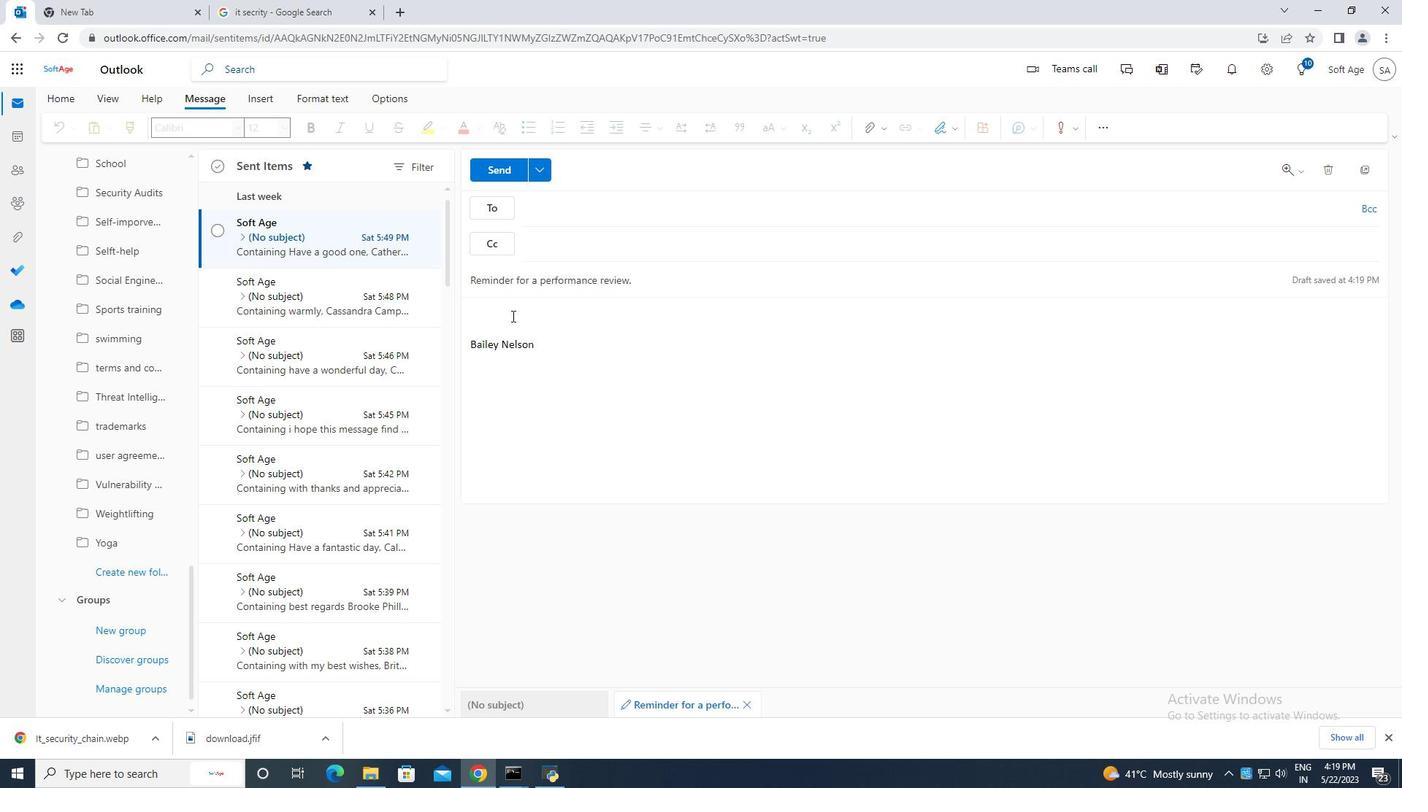 
Action: Mouse pressed left at (511, 316)
Screenshot: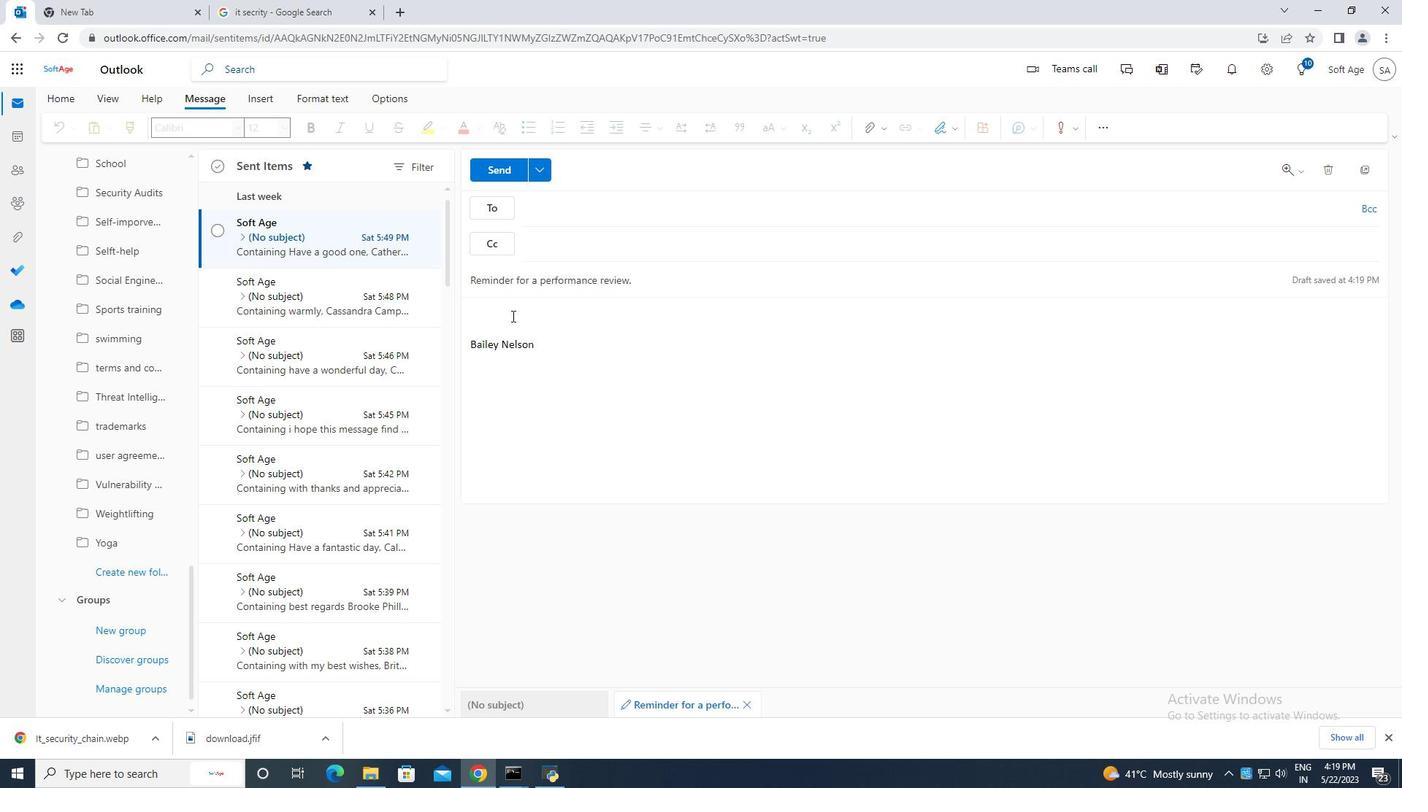 
Action: Mouse moved to (510, 319)
Screenshot: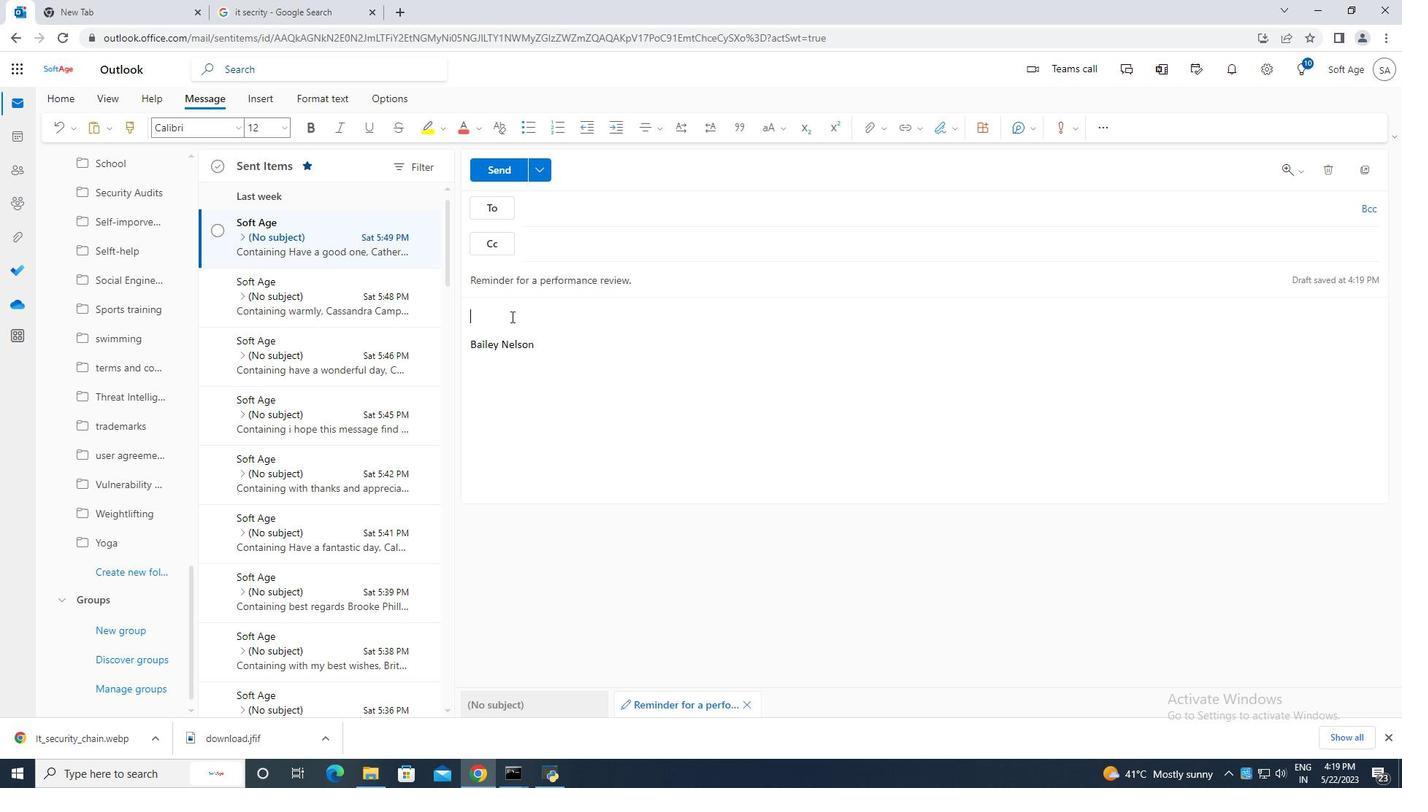 
Action: Key pressed <Key.caps_lock>I<Key.caps_lock><Key.space>am<Key.space>writing<Key.space>to<Key.space>request<Key.space>your<Key.space>assistance<Key.space>with<Key.space>aproblem<Key.space><Key.backspace><Key.backspace><Key.backspace><Key.backspace><Key.backspace><Key.backspace><Key.backspace><Key.backspace><Key.space>problem<Key.space>i<Key.space>am<Key.space>having<Key.space>with<Key.space>the<Key.space>project<Key.space>deliverav<Key.backspace>bles.
Screenshot: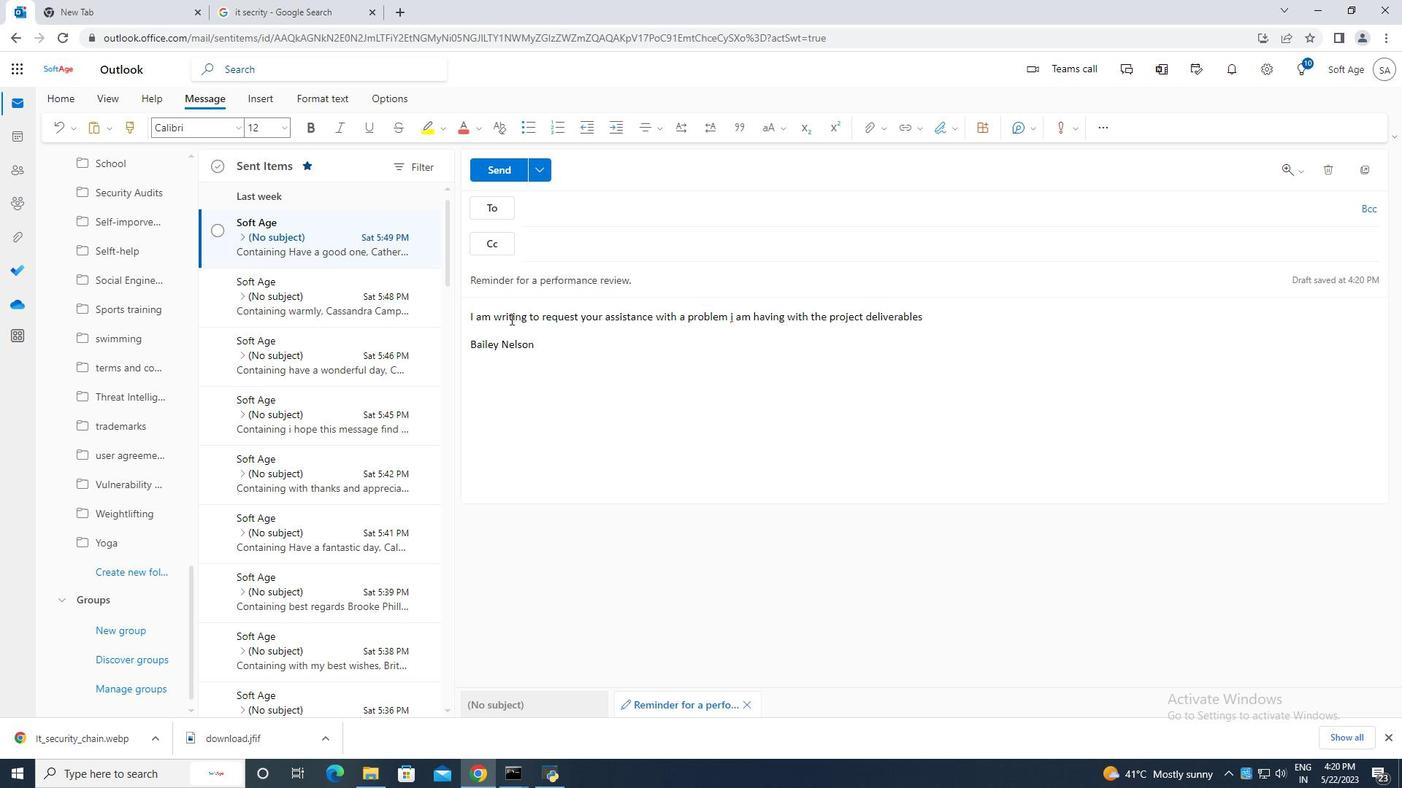 
Action: Mouse moved to (611, 211)
Screenshot: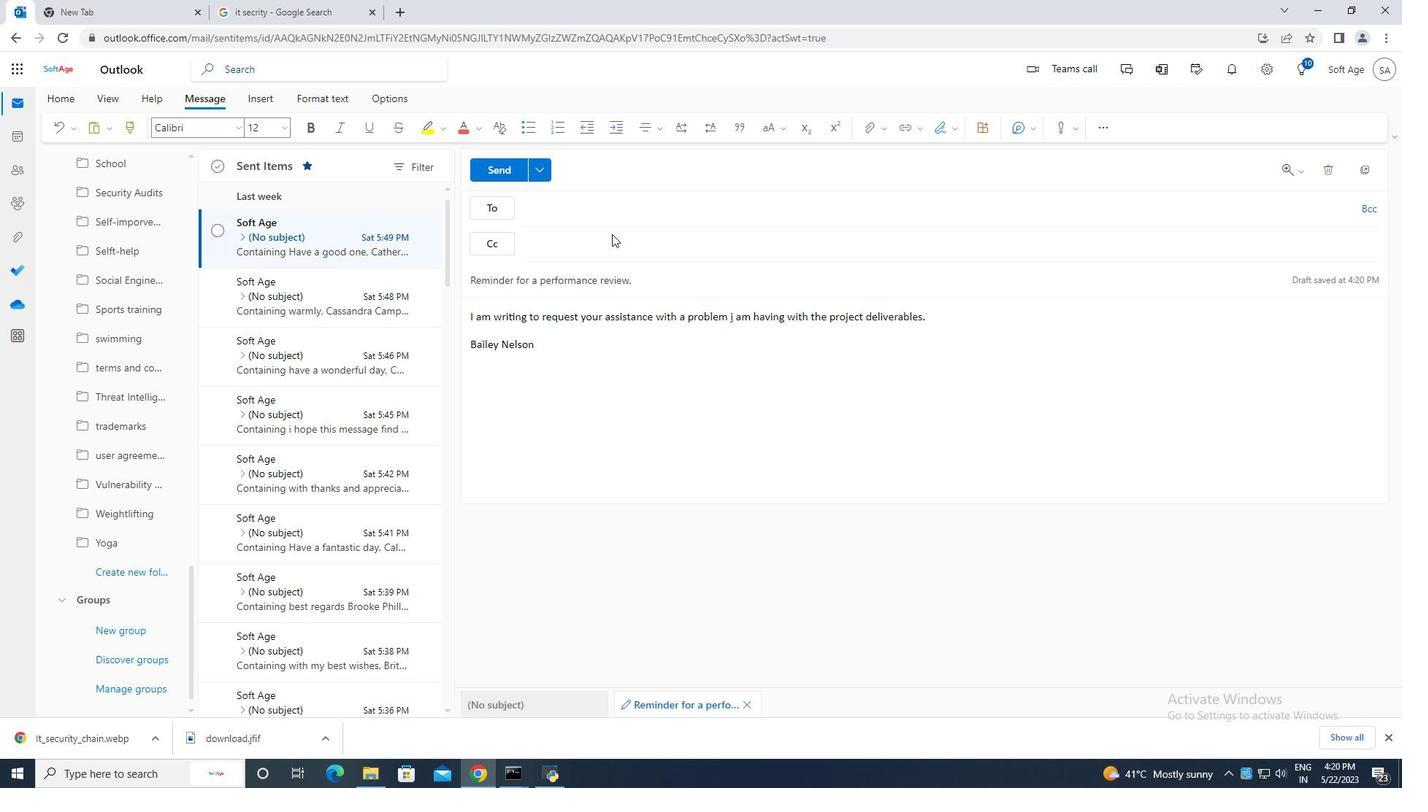 
Action: Mouse pressed left at (611, 211)
Screenshot: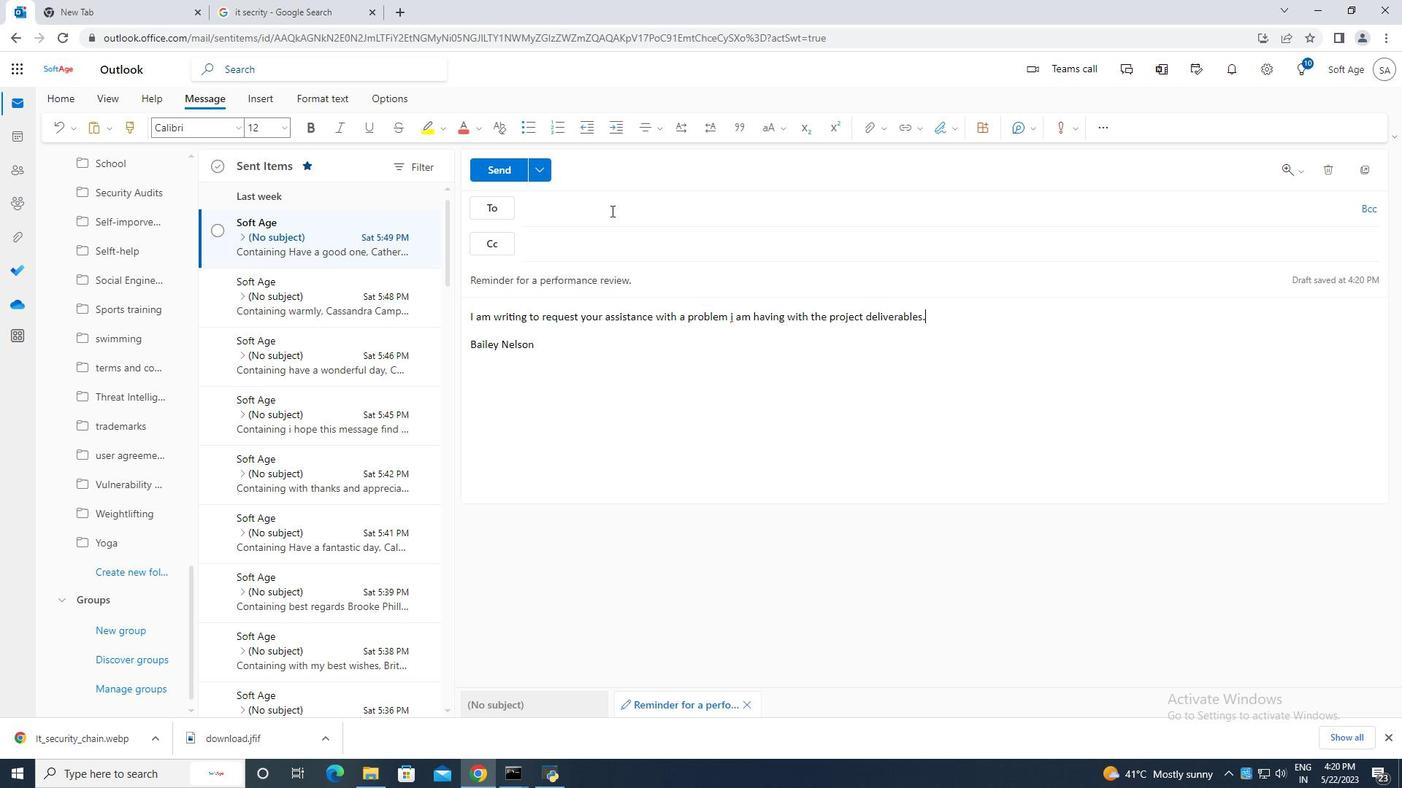 
Action: Key pressed softage.8
Screenshot: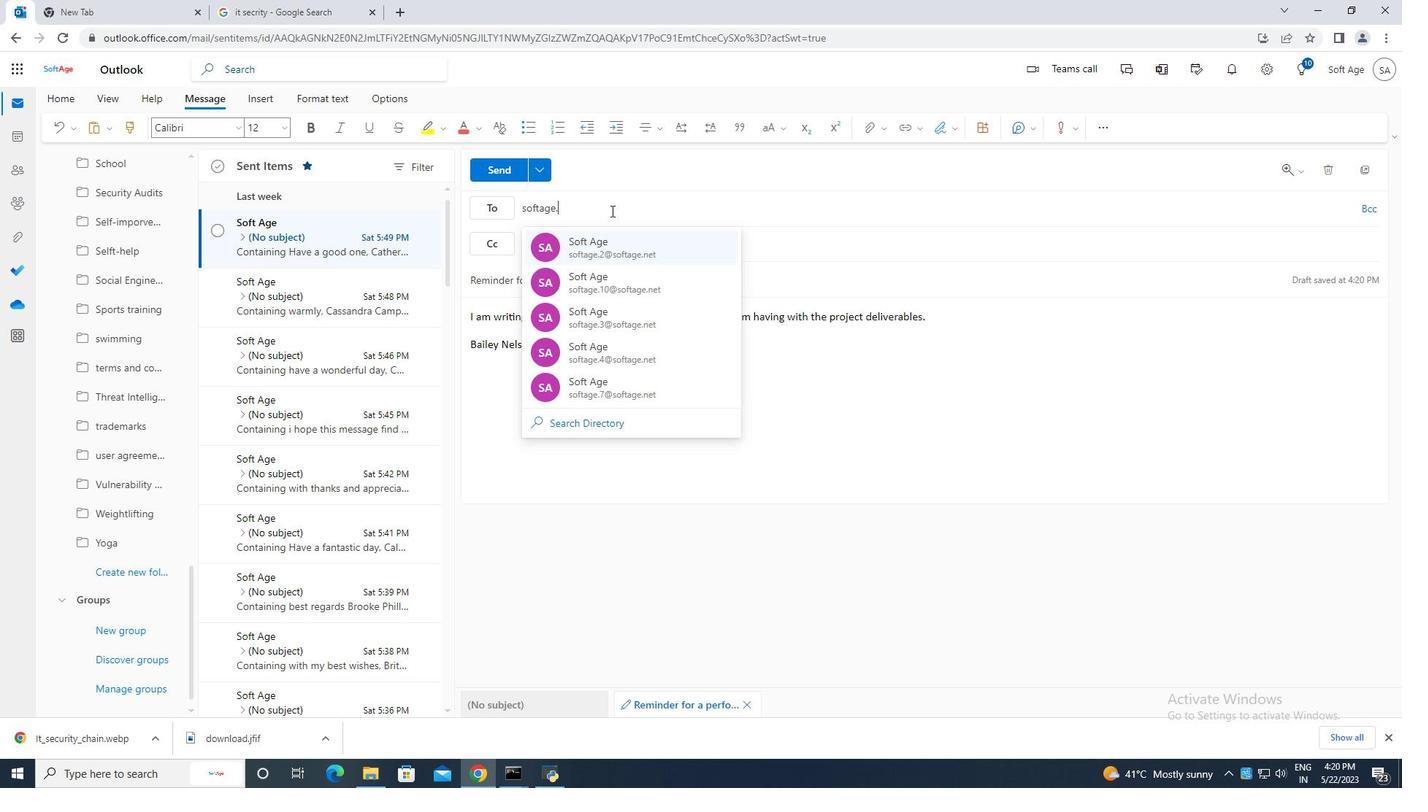 
Action: Mouse moved to (612, 203)
Screenshot: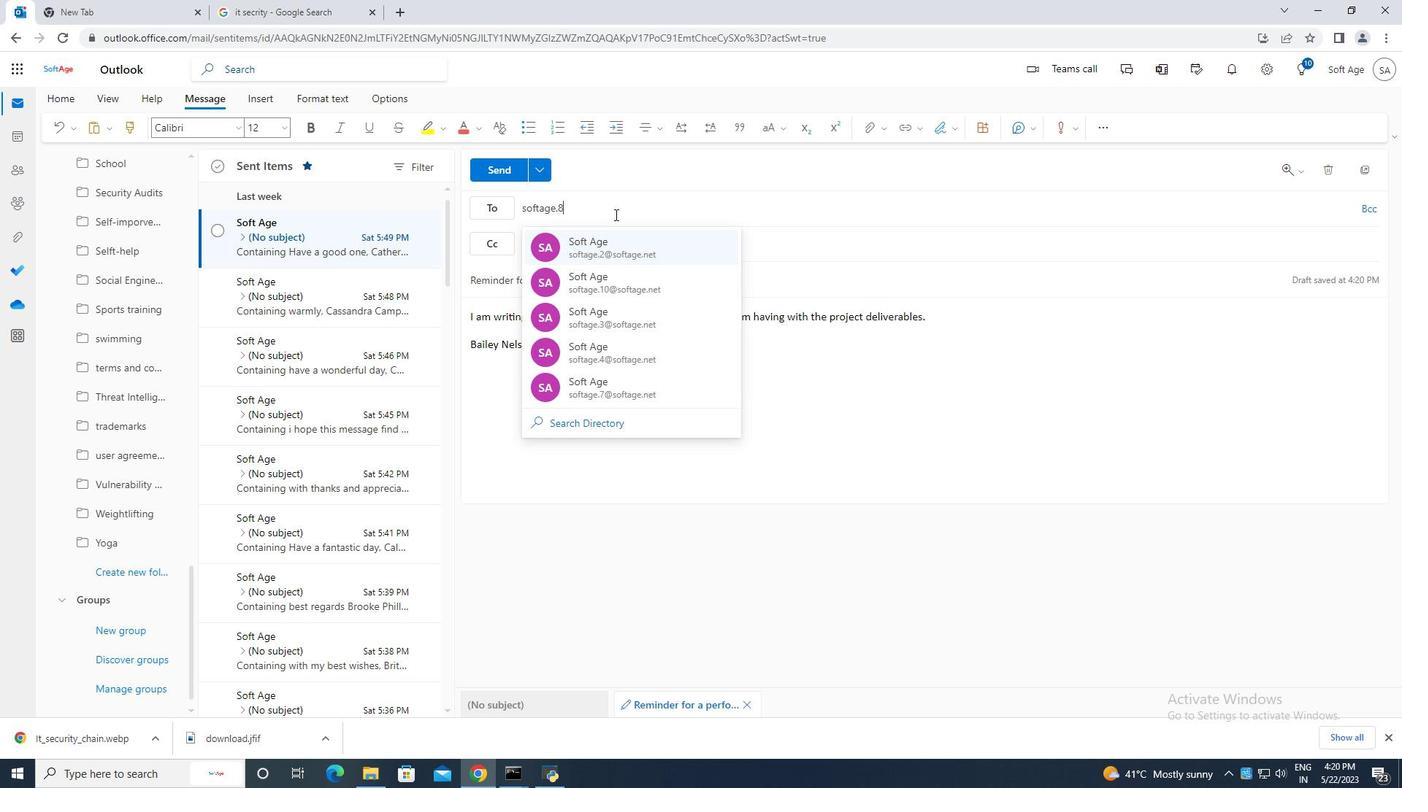 
Action: Key pressed <Key.shift>@
Screenshot: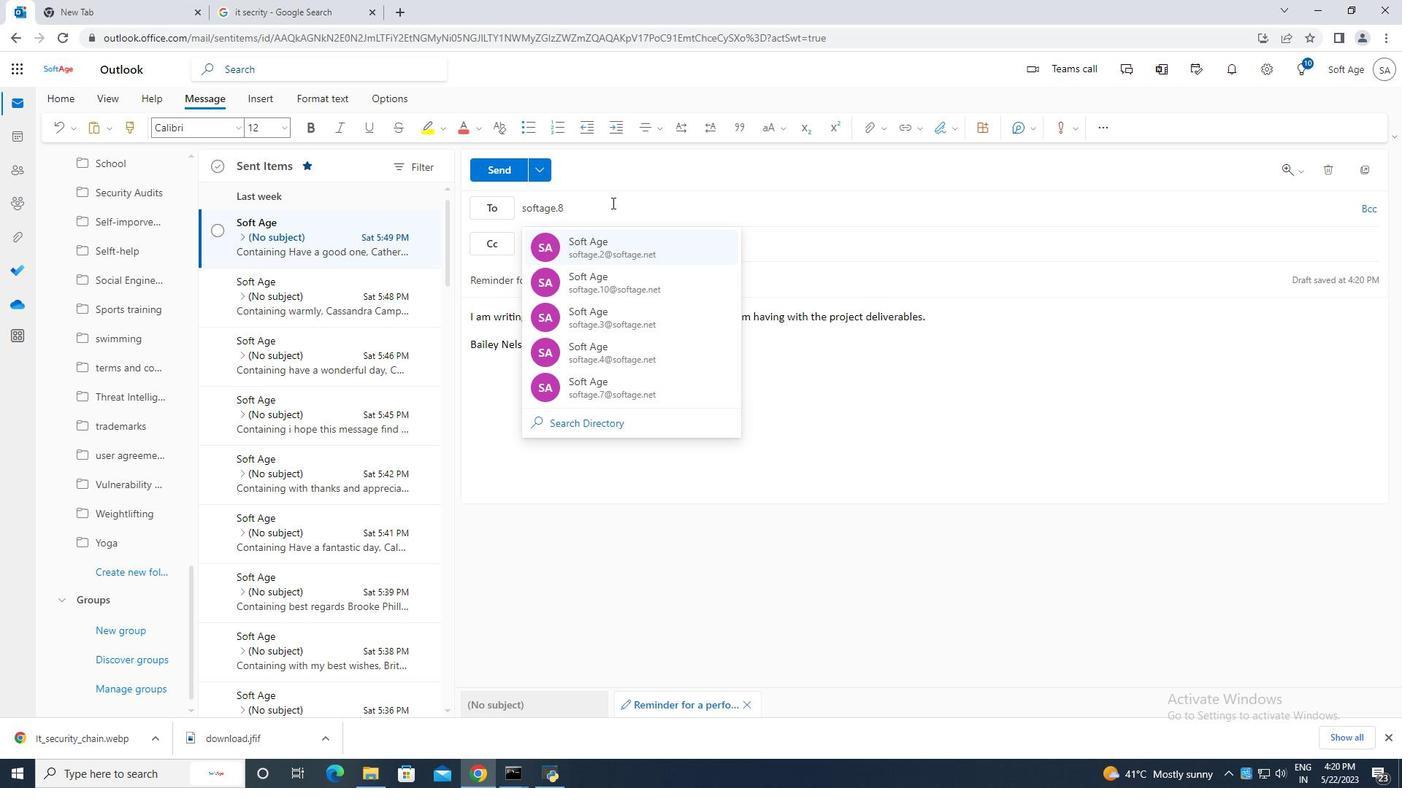 
Action: Mouse moved to (666, 246)
Screenshot: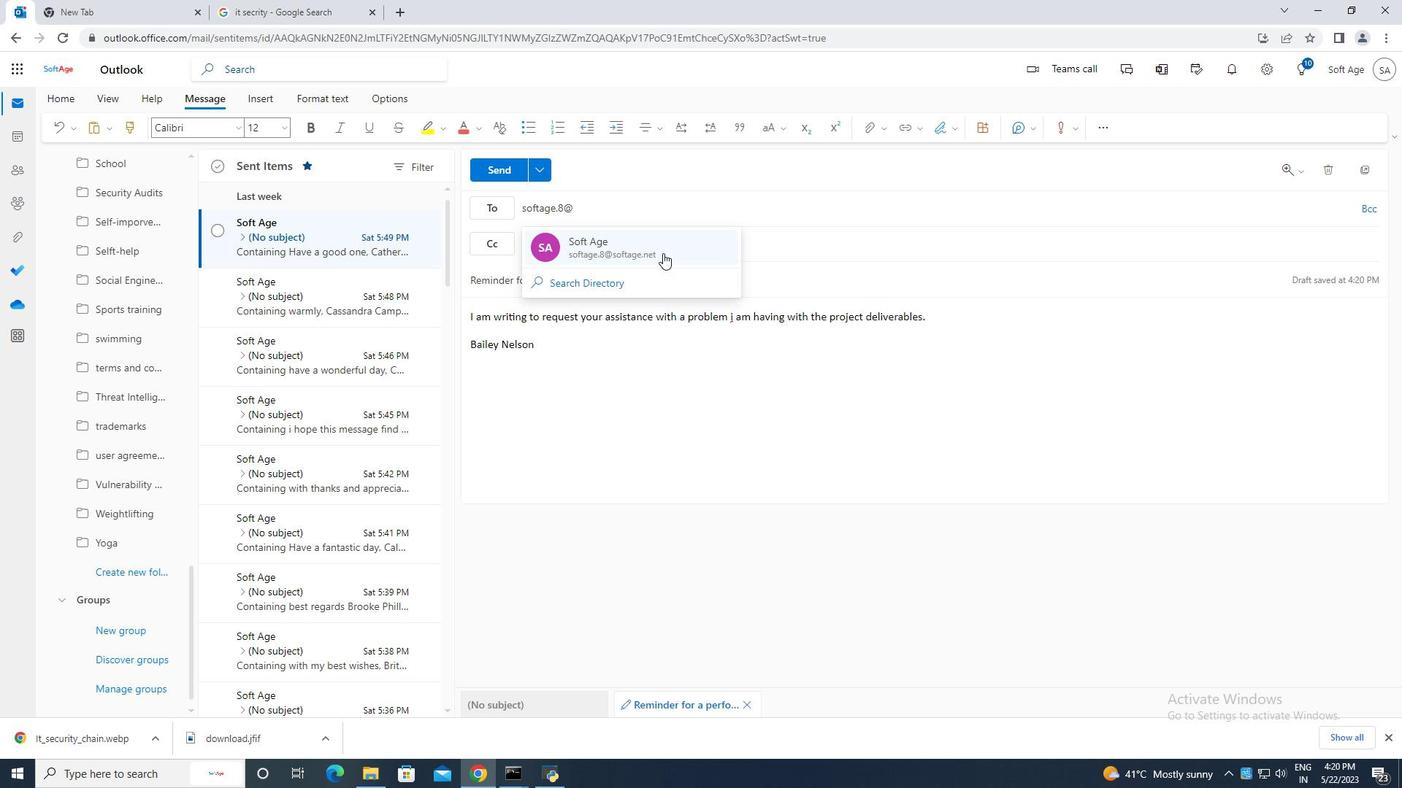 
Action: Mouse pressed left at (666, 246)
Screenshot: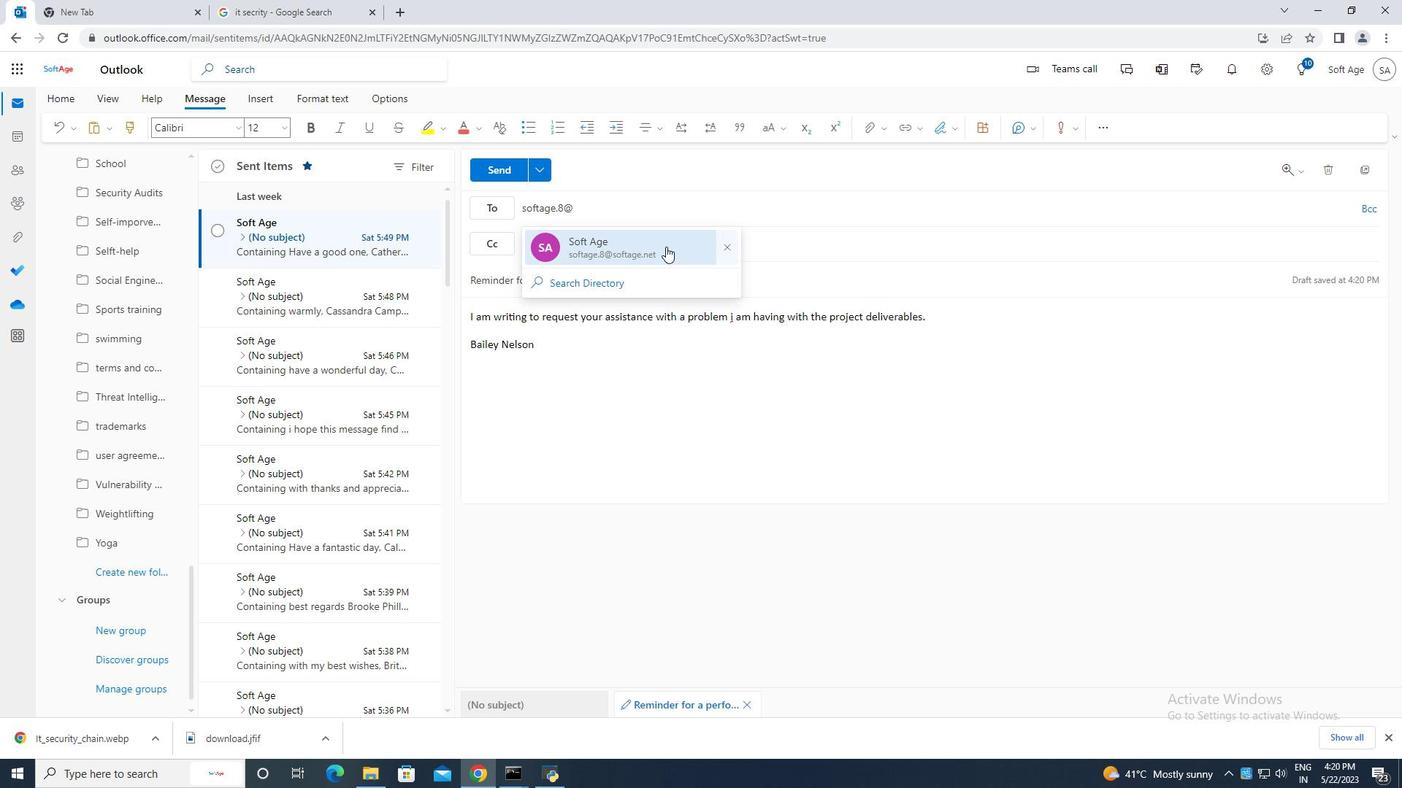 
Action: Mouse moved to (131, 569)
Screenshot: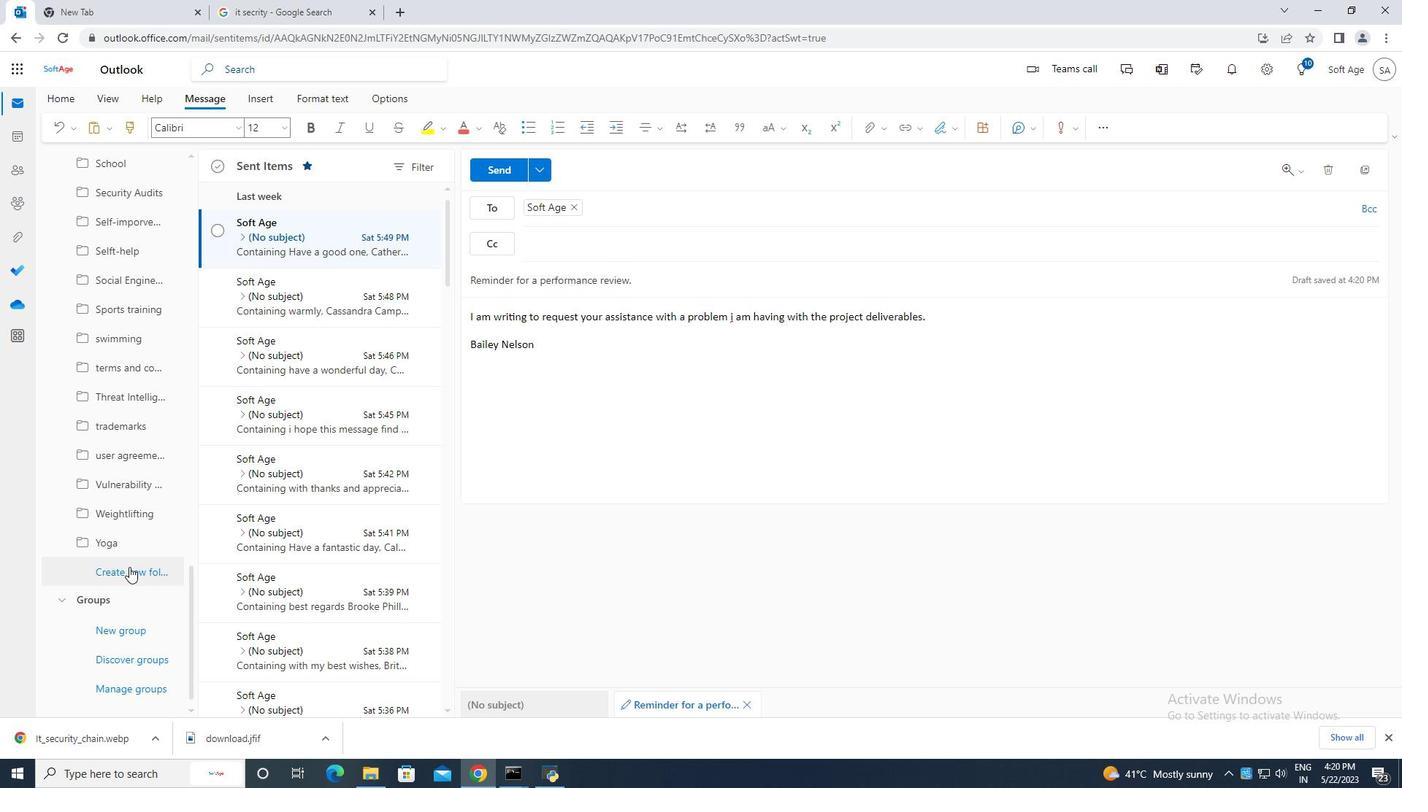 
Action: Mouse pressed left at (131, 569)
Screenshot: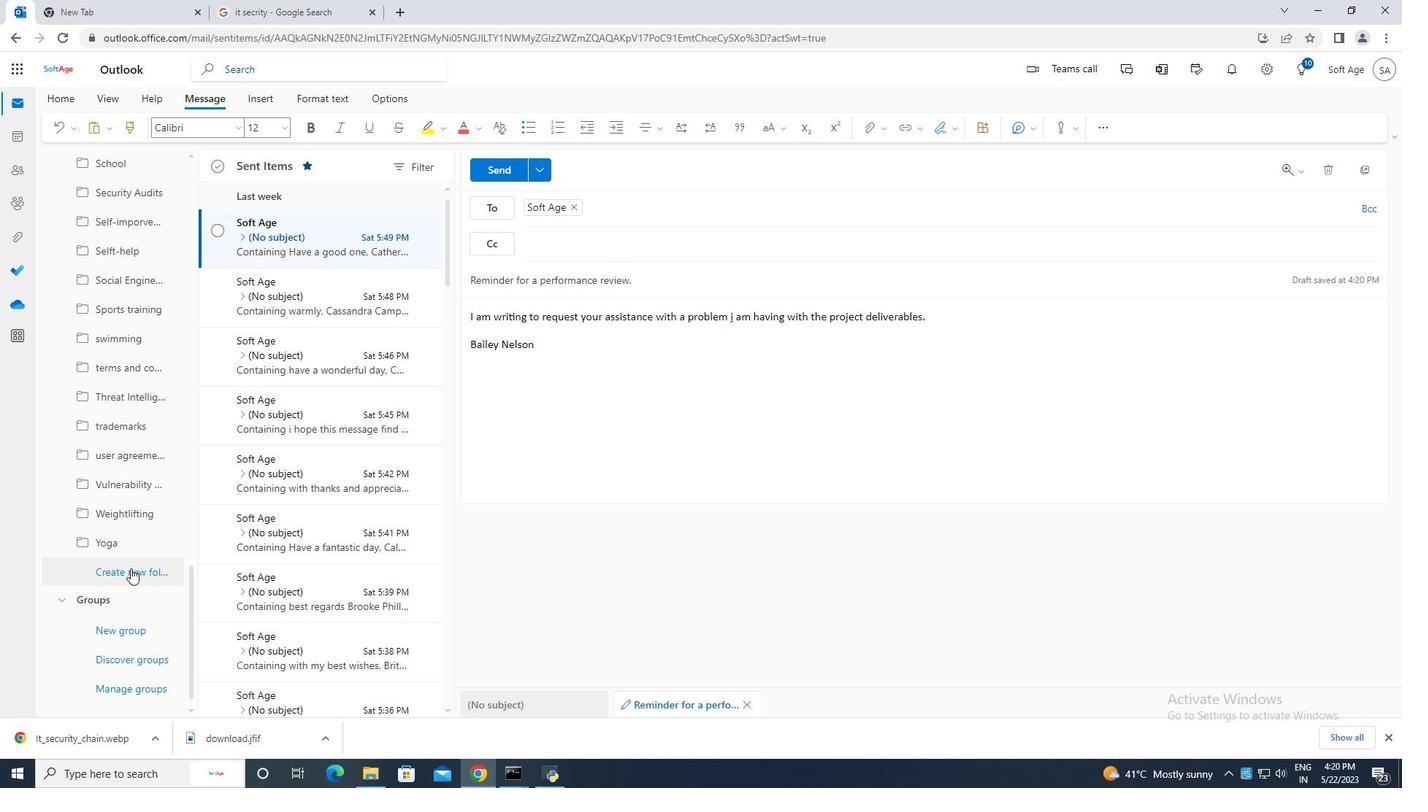 
Action: Mouse moved to (105, 570)
Screenshot: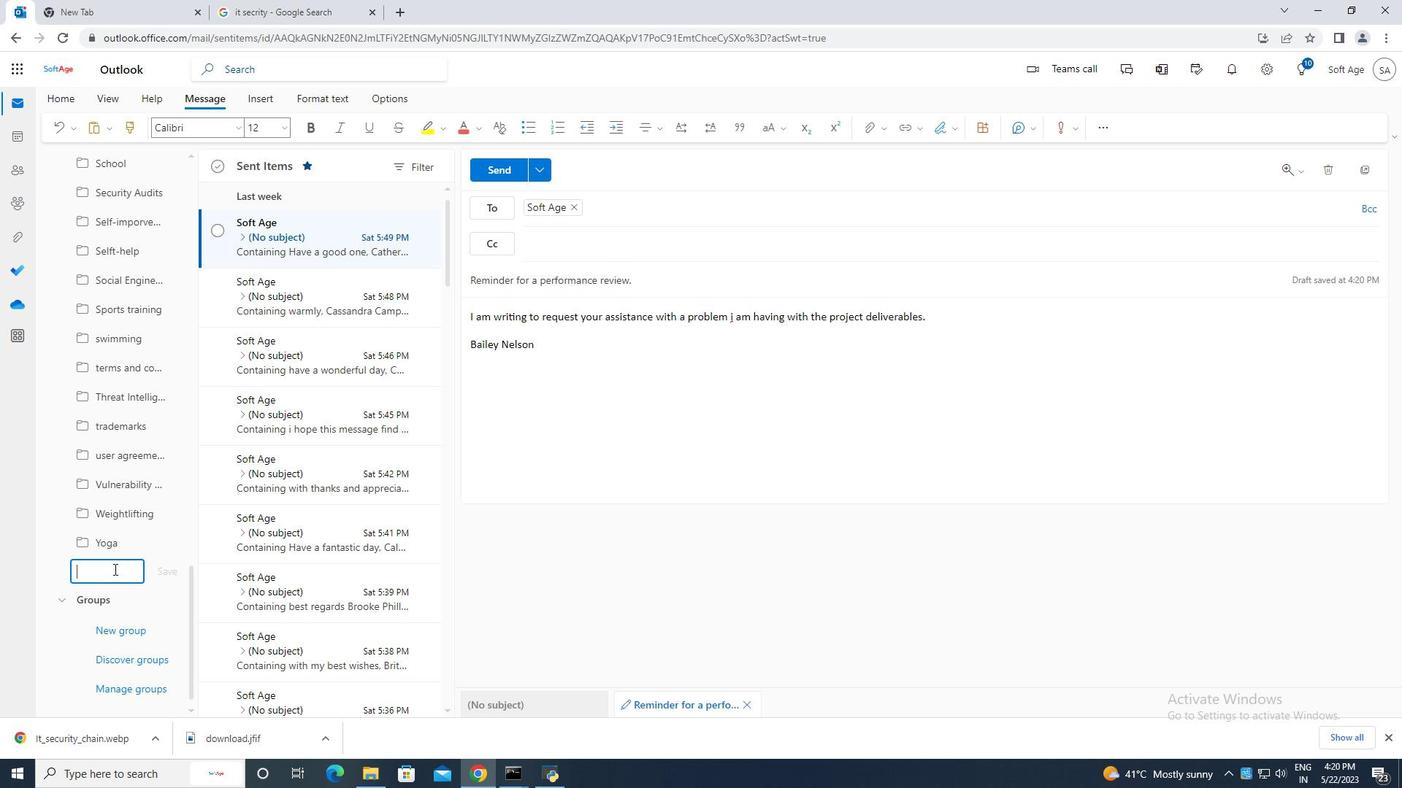 
Action: Mouse pressed left at (105, 570)
Screenshot: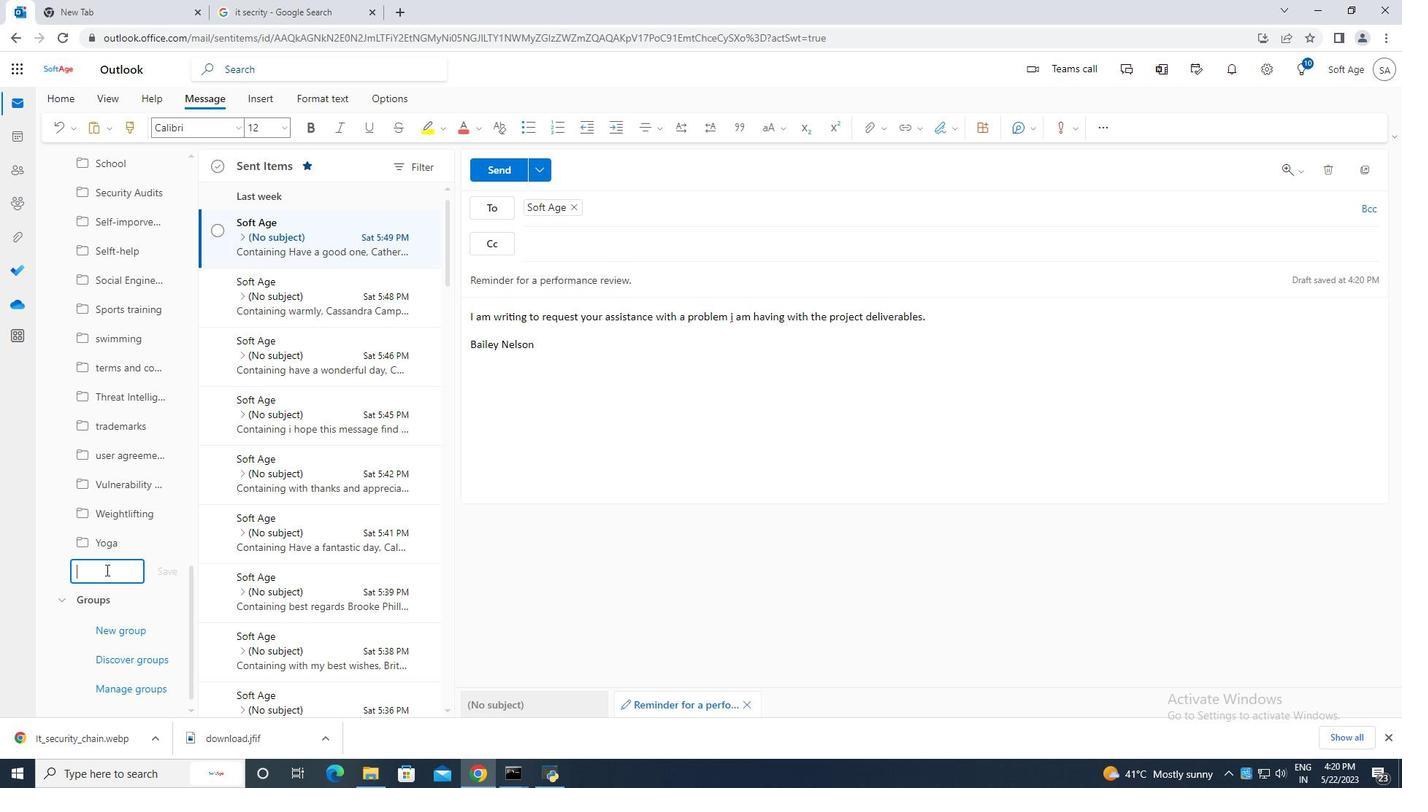 
Action: Mouse moved to (108, 571)
Screenshot: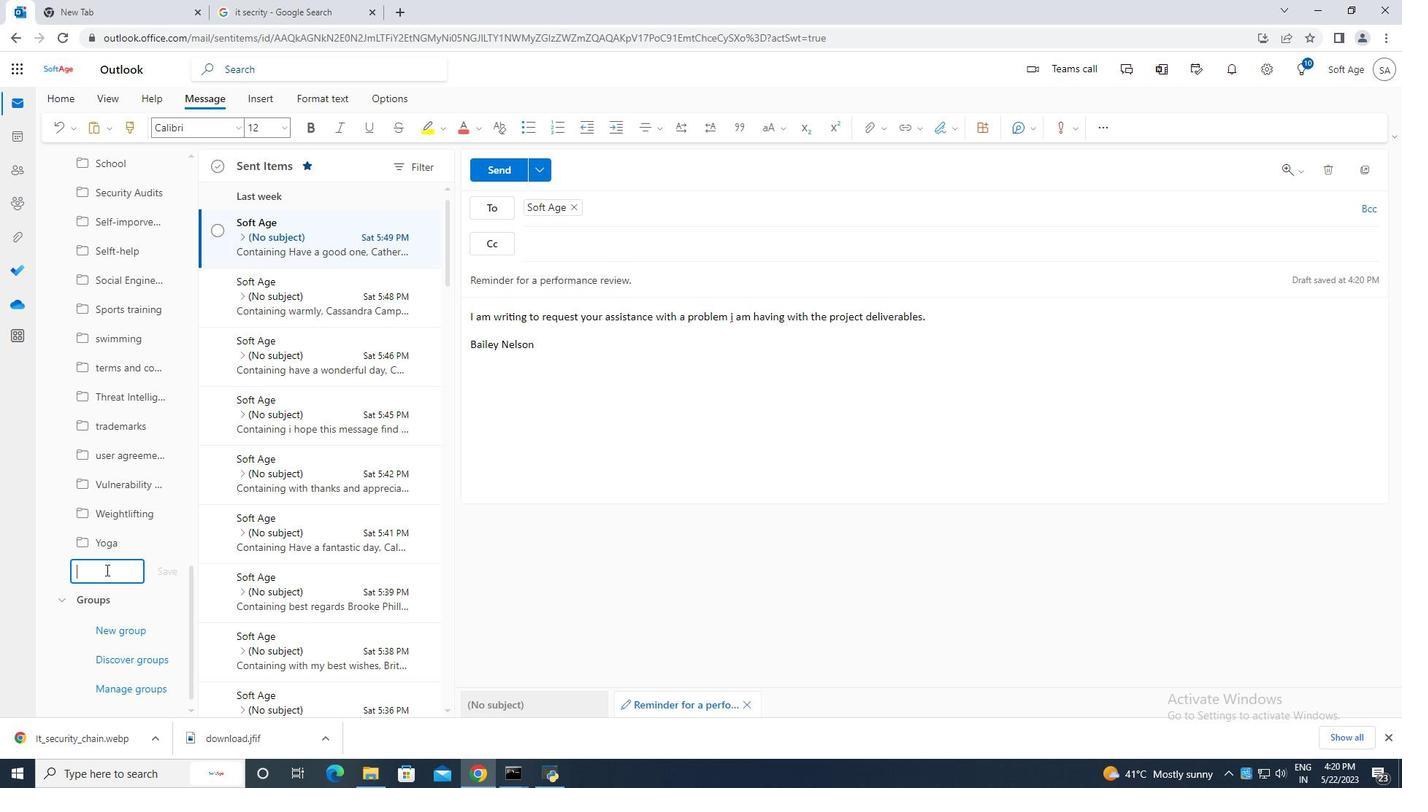 
Action: Key pressed <Key.caps_lock>P<Key.caps_lock>enetration<Key.space>testing
Screenshot: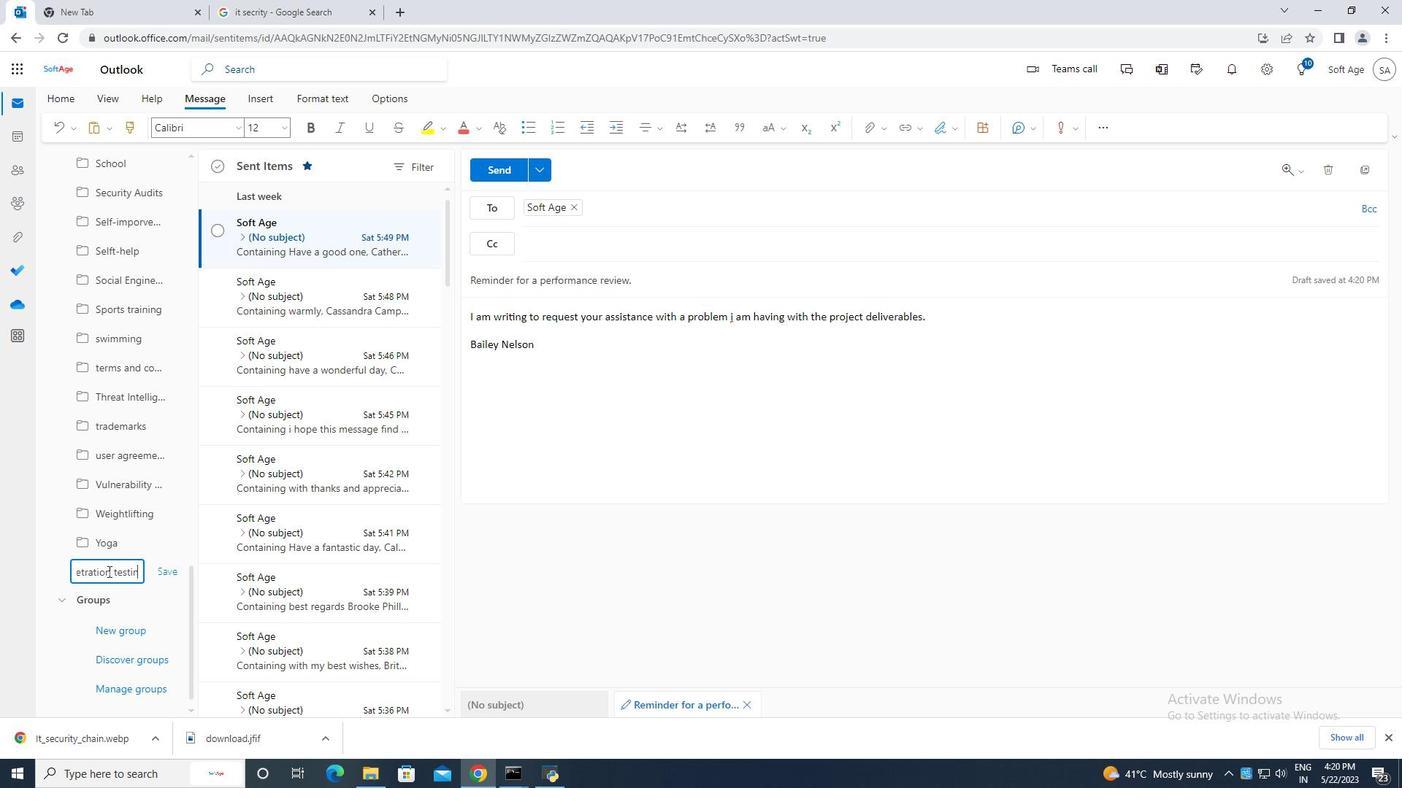 
Action: Mouse moved to (173, 572)
Screenshot: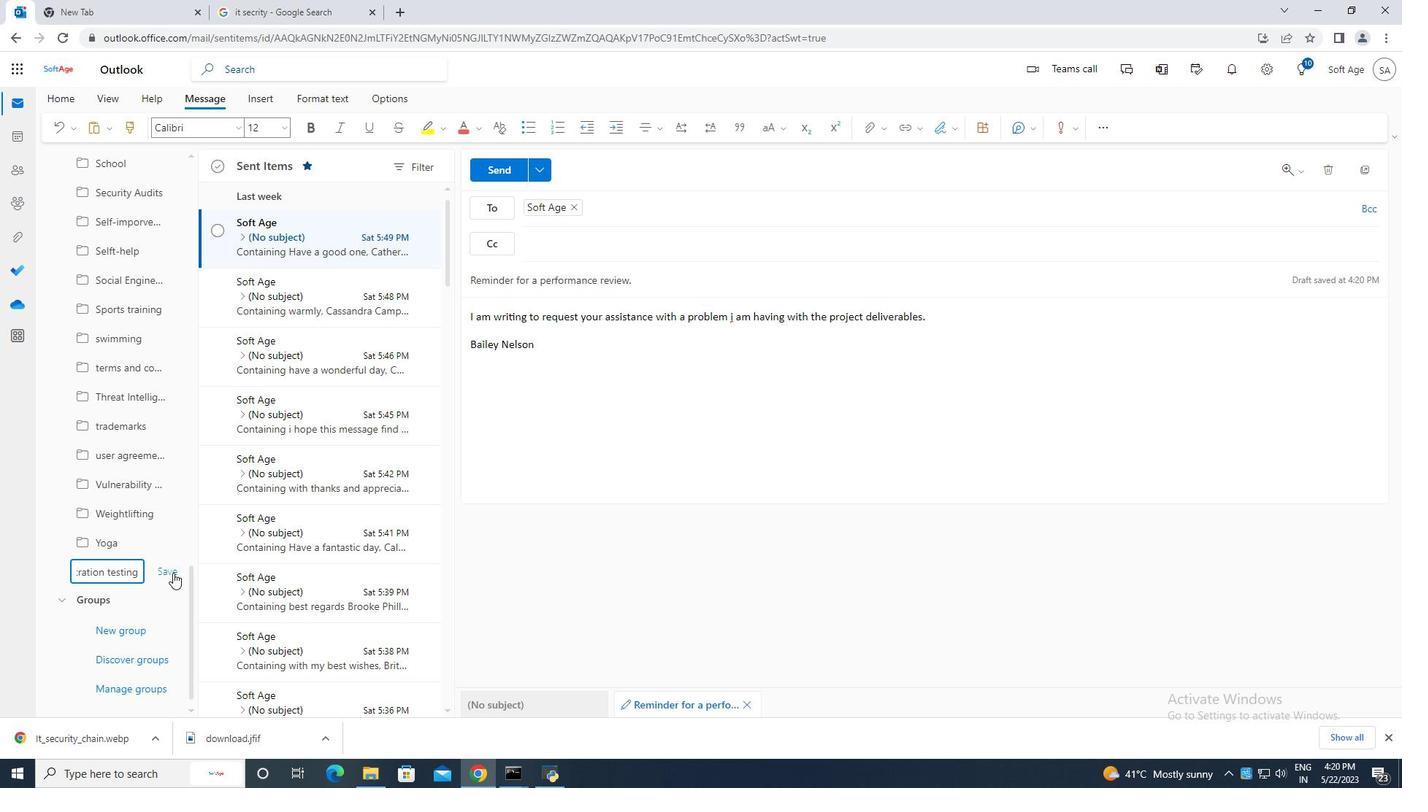
Action: Mouse pressed left at (173, 572)
Screenshot: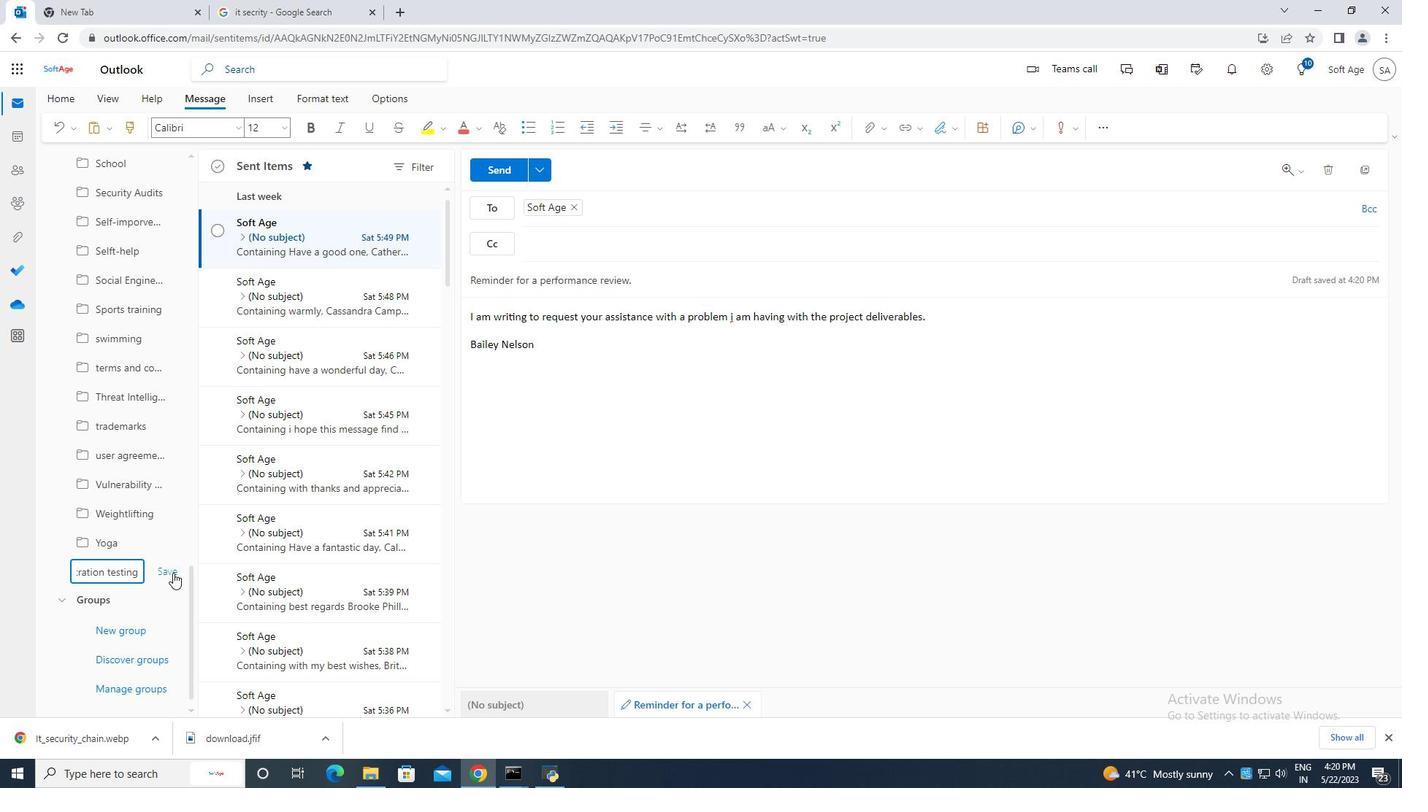
Action: Mouse moved to (494, 167)
Screenshot: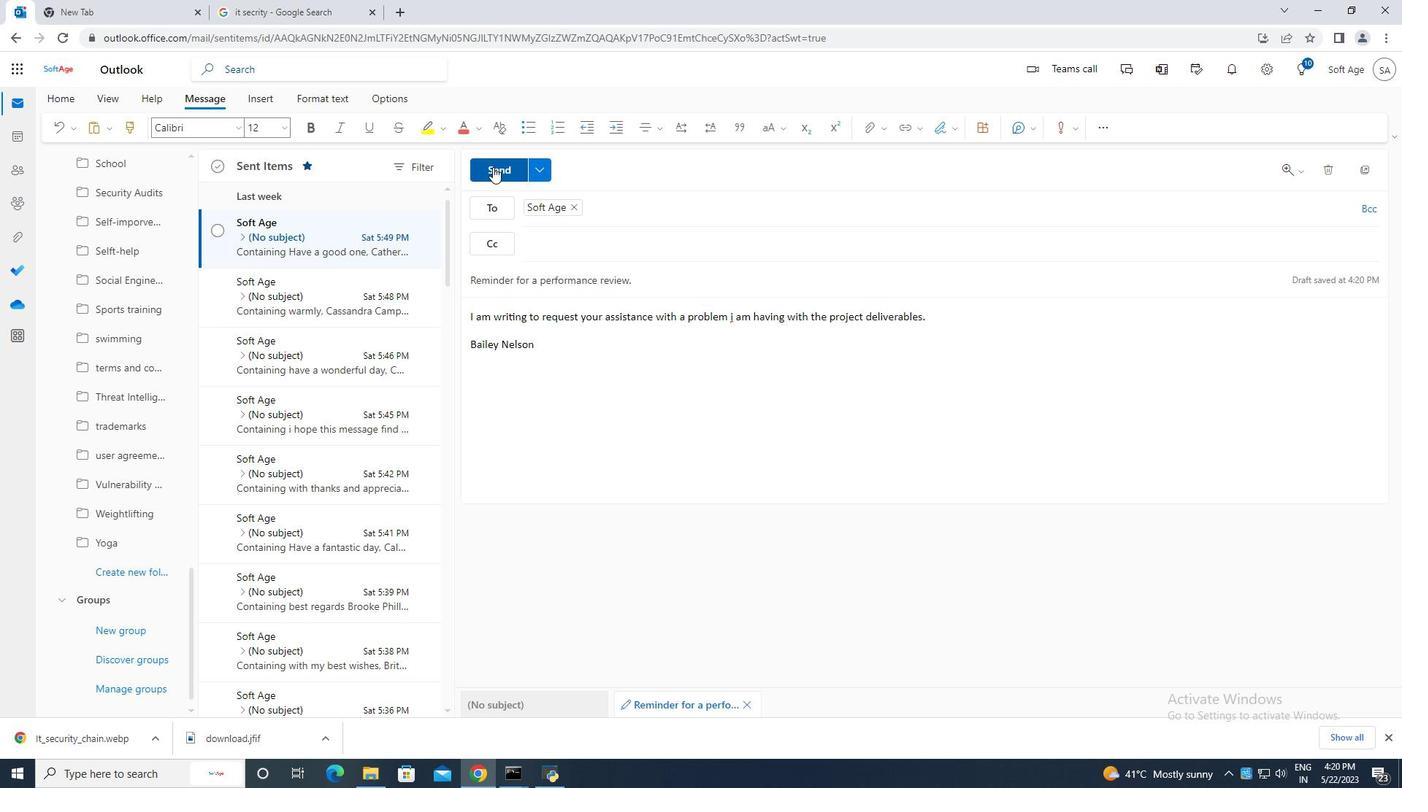 
Action: Mouse pressed left at (494, 167)
Screenshot: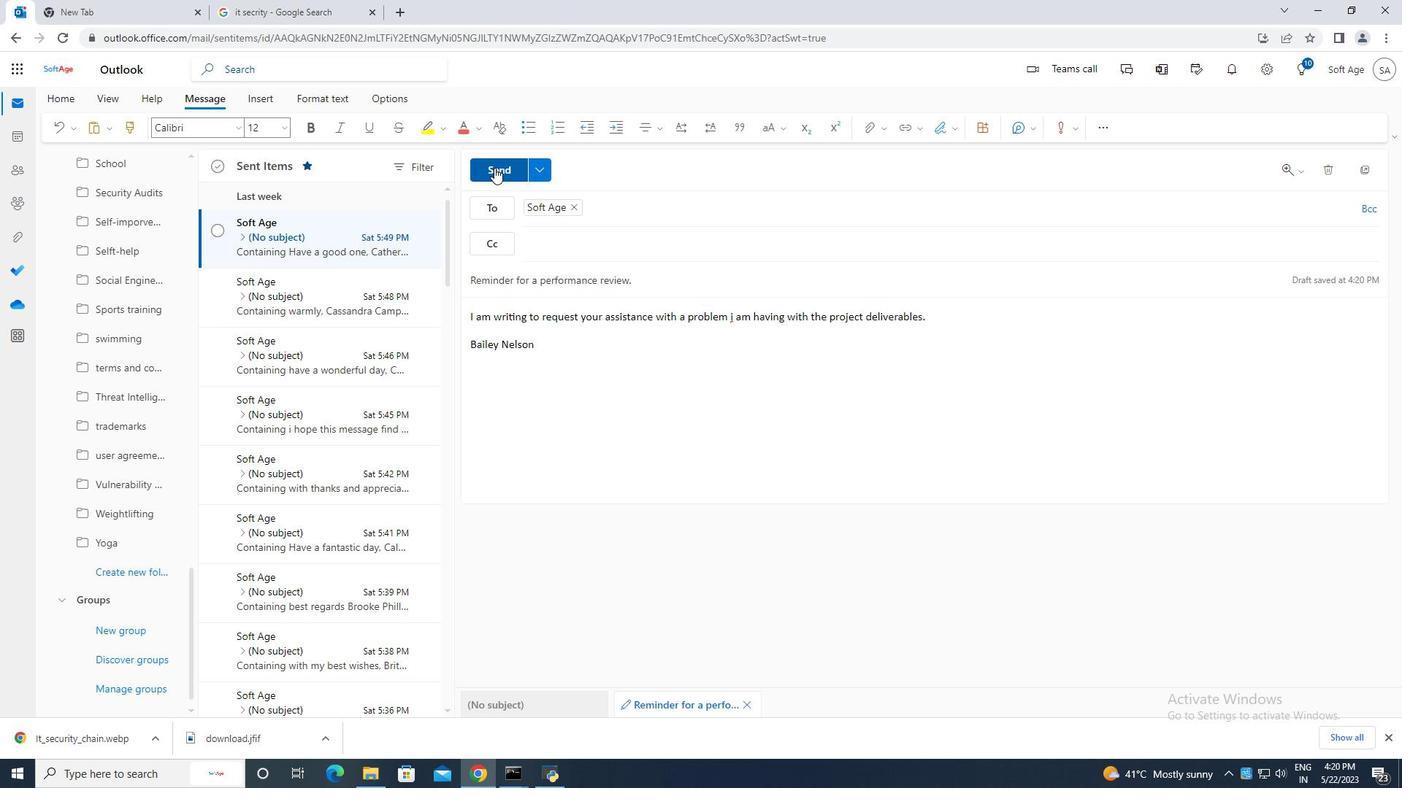 
Action: Mouse moved to (216, 230)
Screenshot: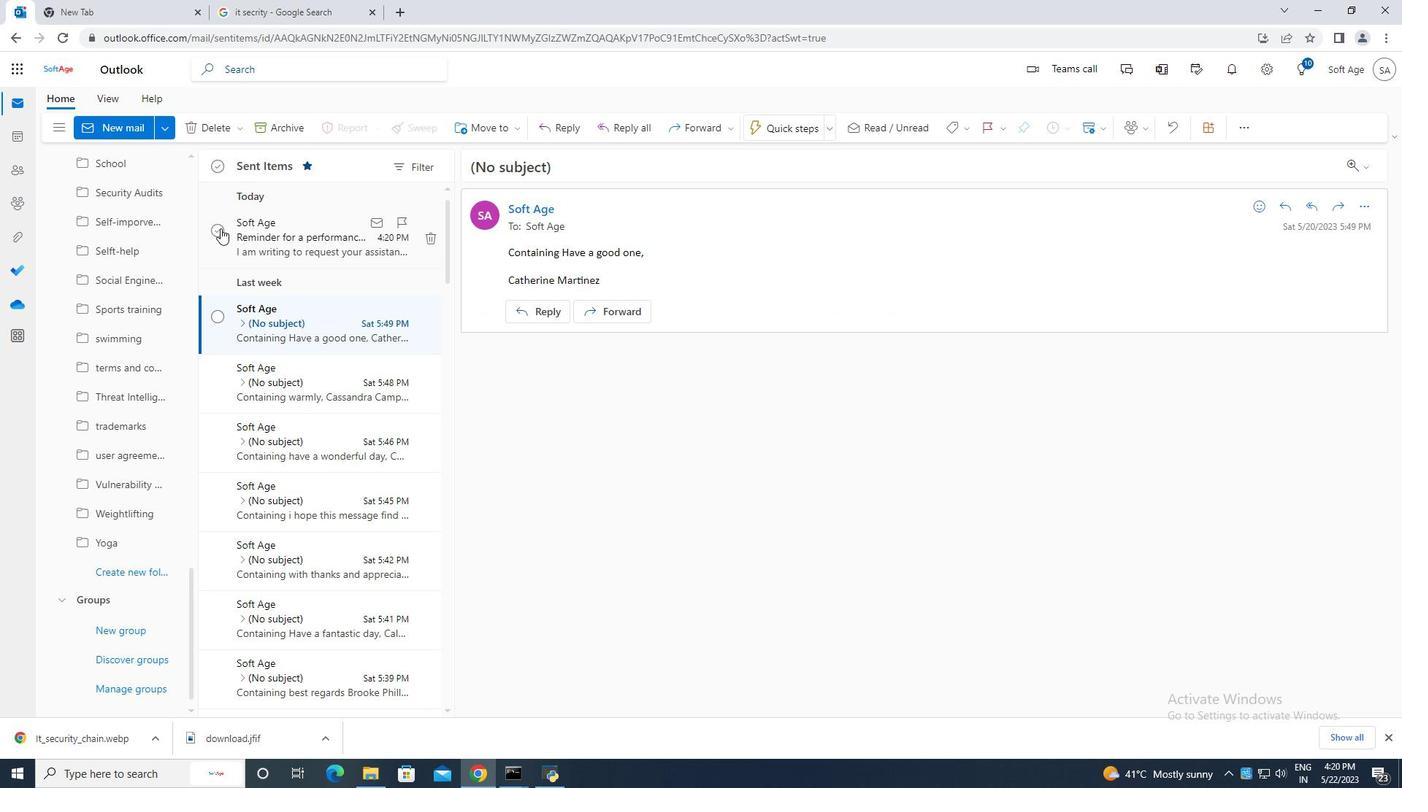 
Action: Mouse pressed left at (216, 230)
Screenshot: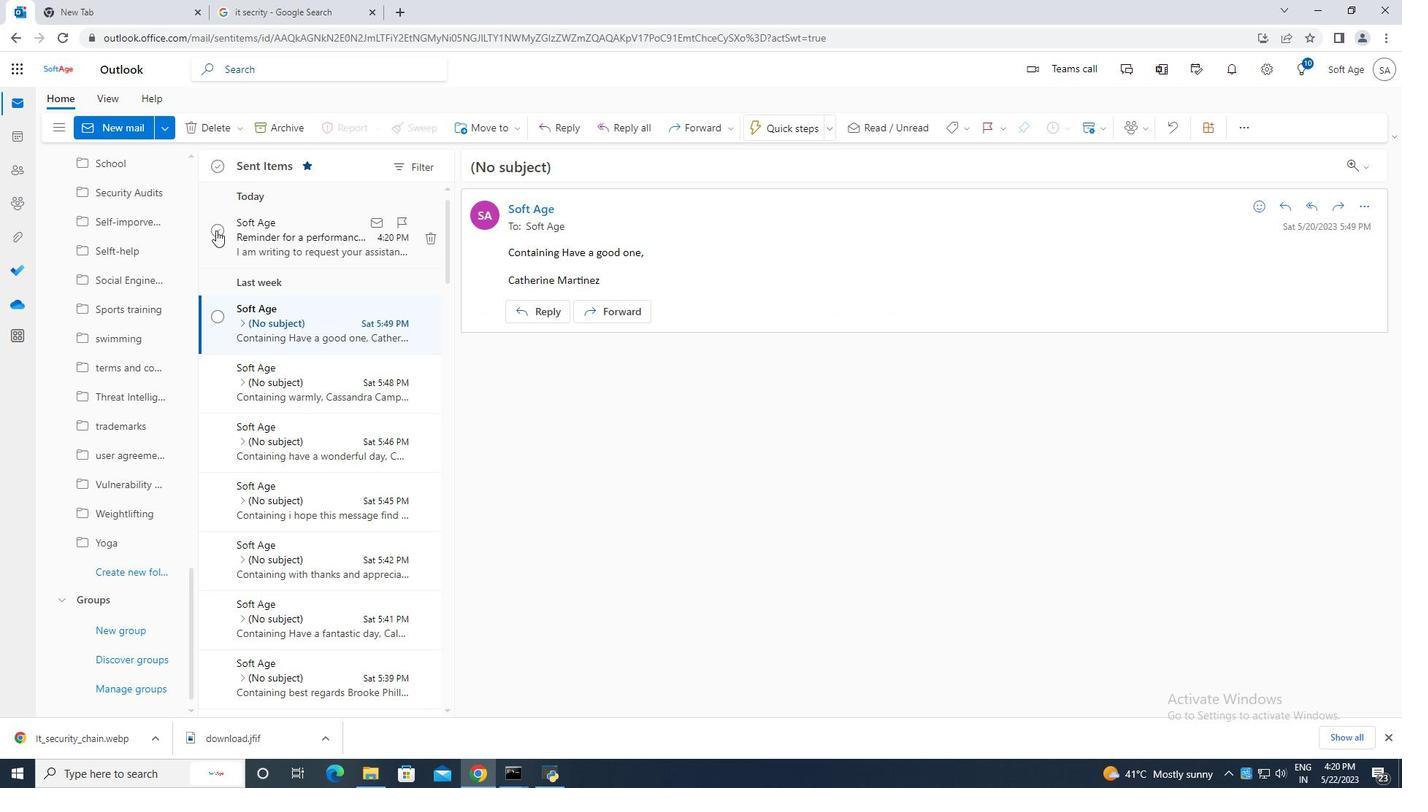 
Action: Mouse moved to (499, 124)
Screenshot: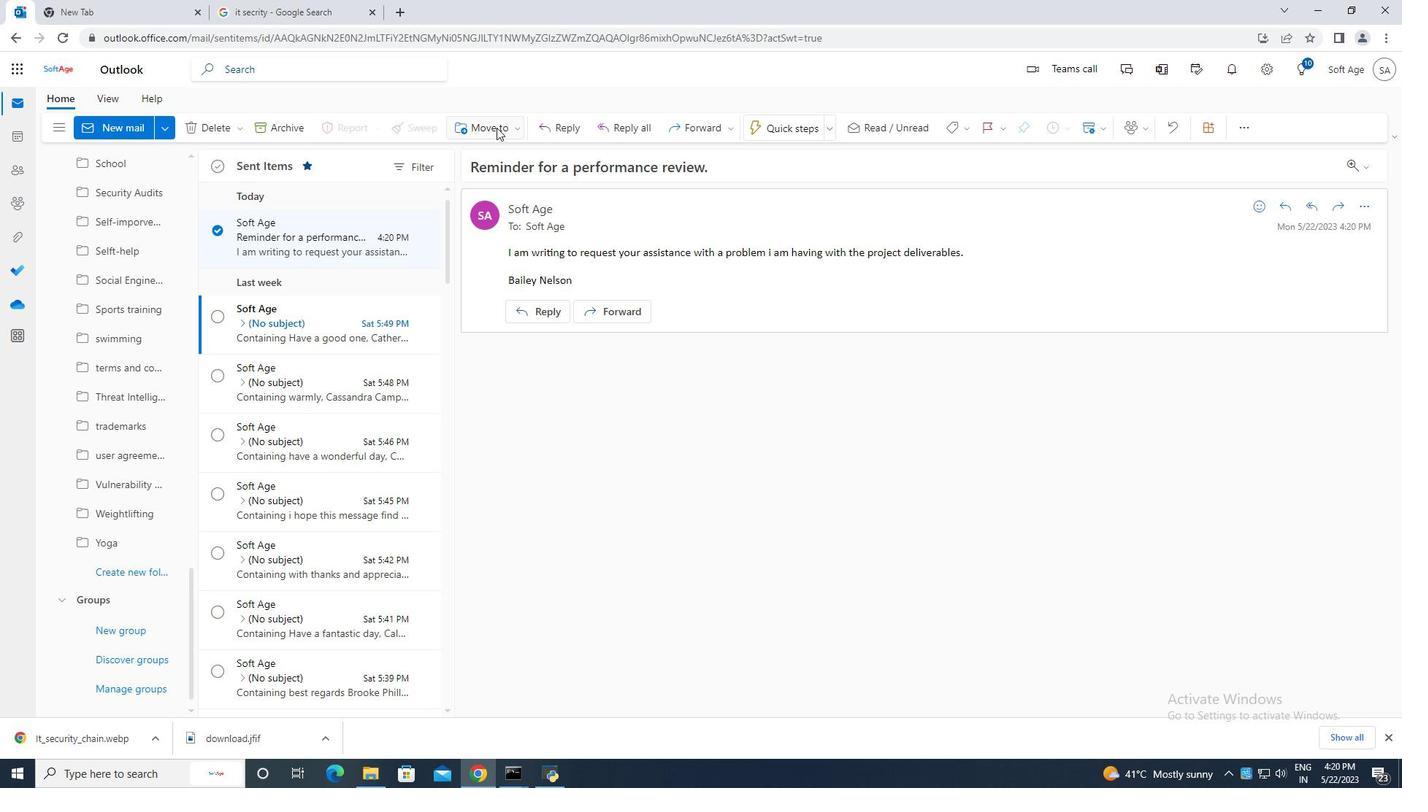 
Action: Mouse pressed left at (499, 124)
Screenshot: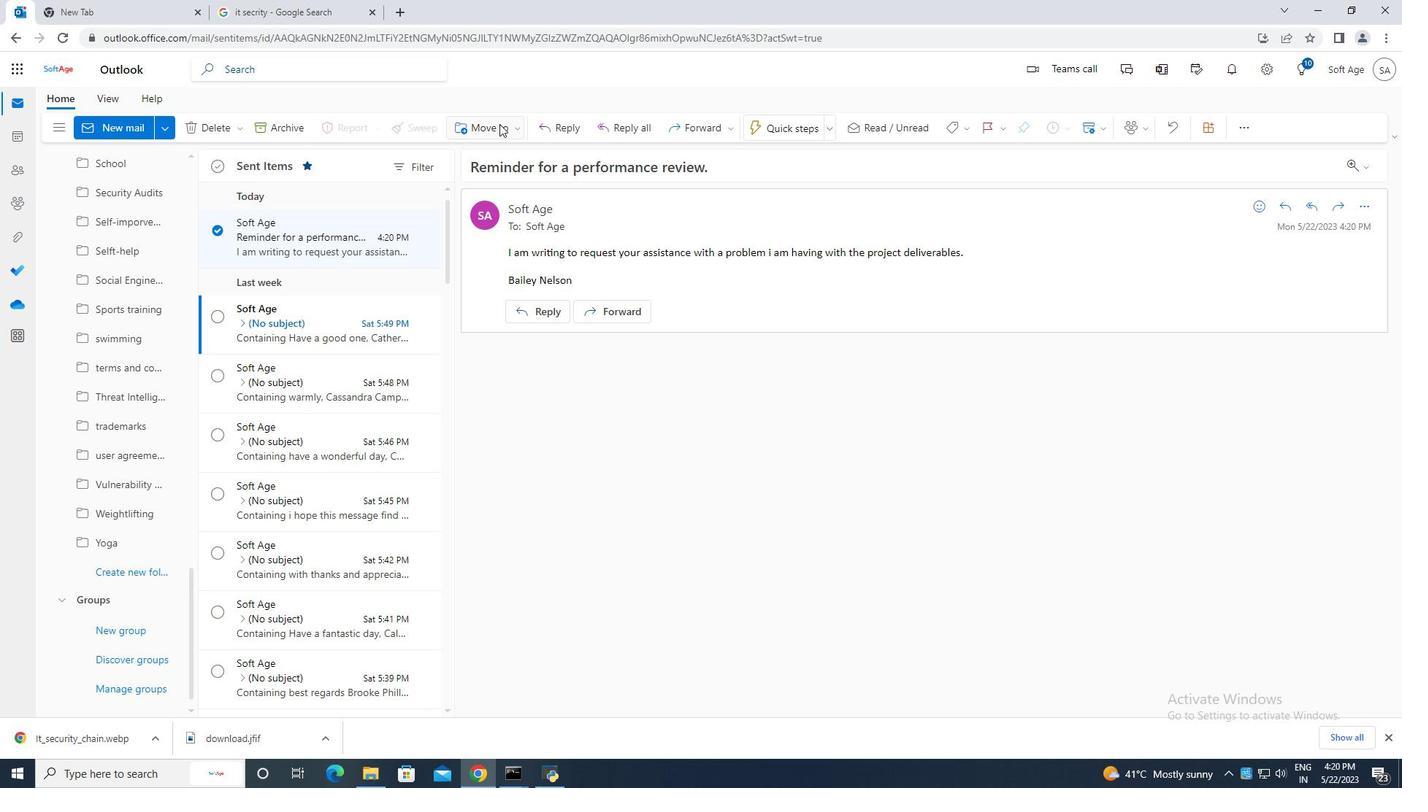 
Action: Mouse moved to (533, 154)
Screenshot: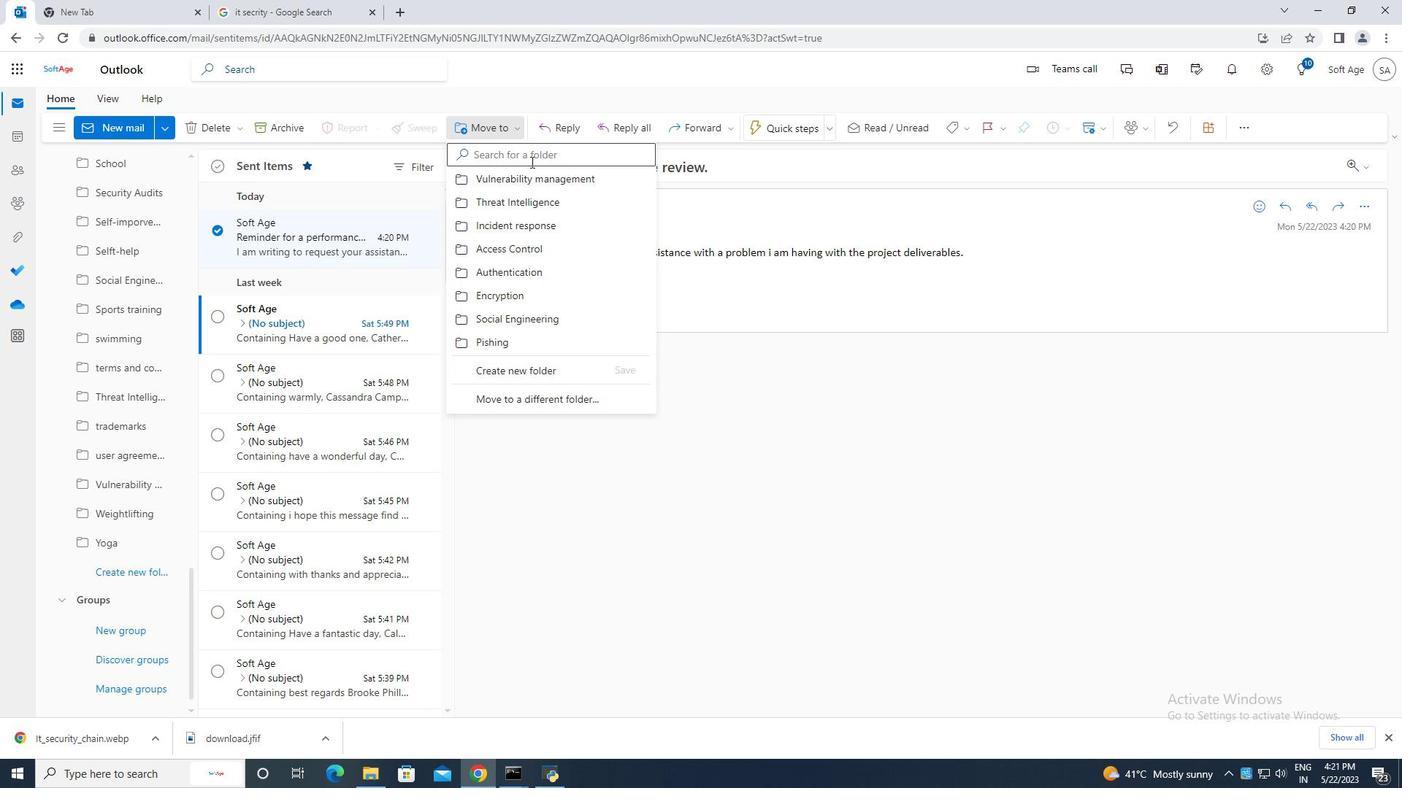 
Action: Mouse pressed left at (533, 154)
Screenshot: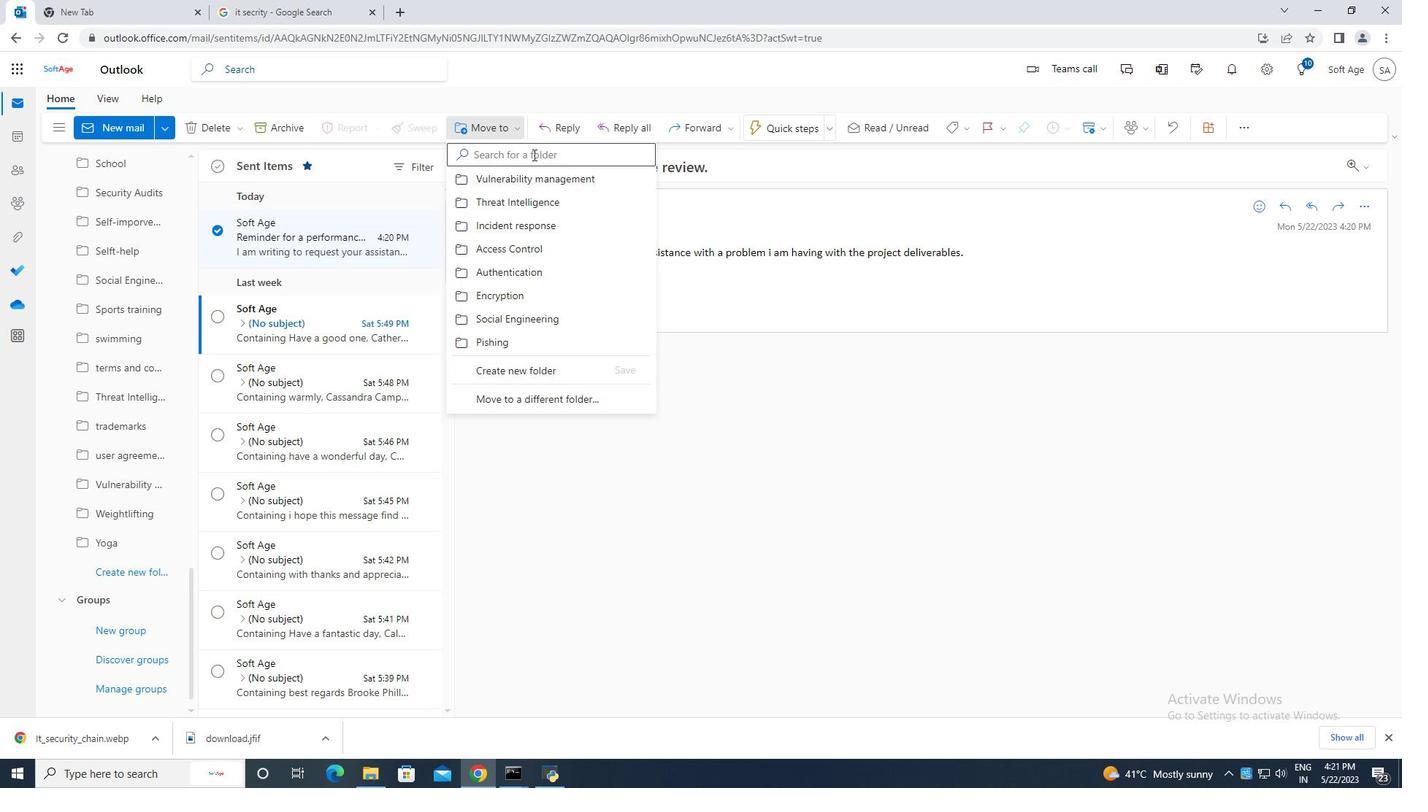 
Action: Key pressed penetrationb<Key.backspace>
Screenshot: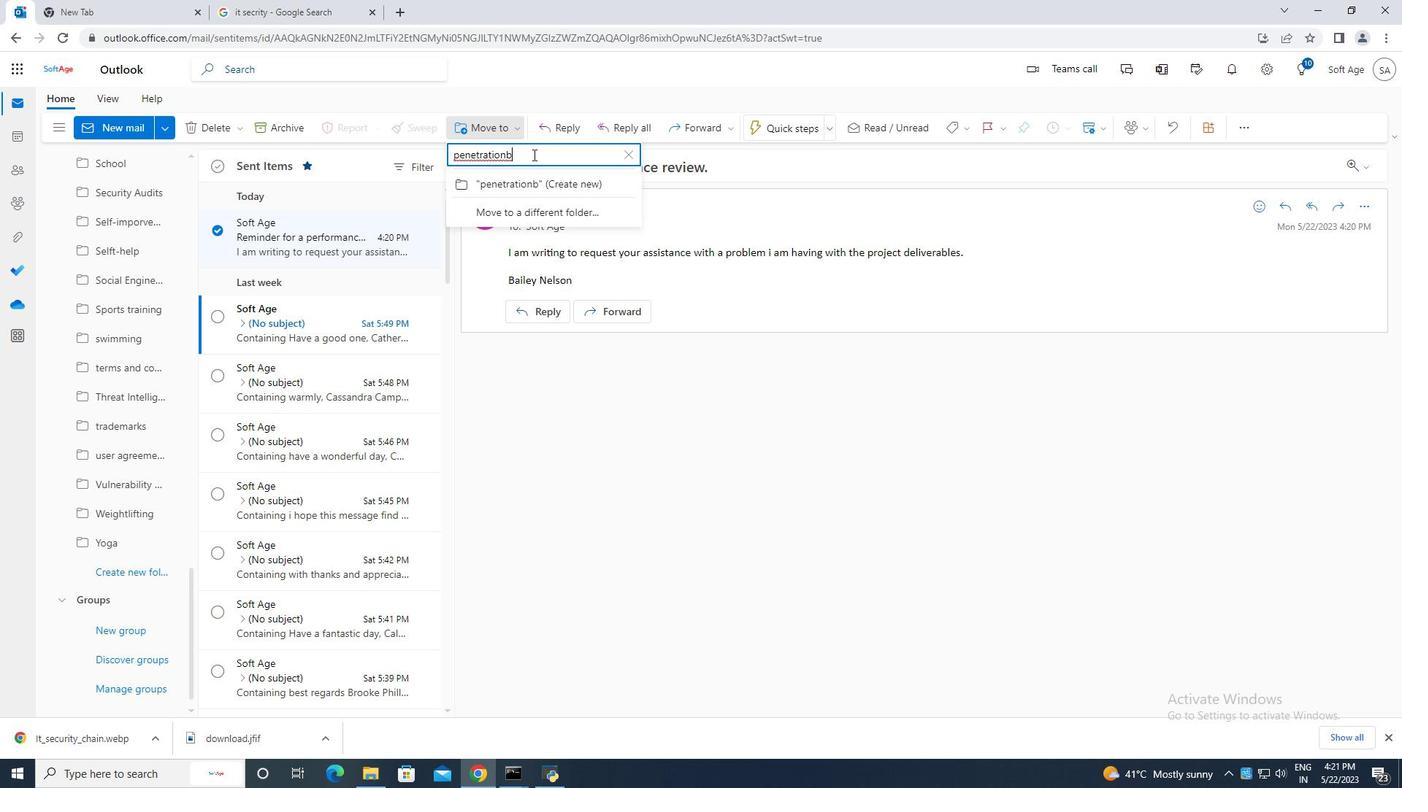 
Action: Mouse moved to (547, 176)
Screenshot: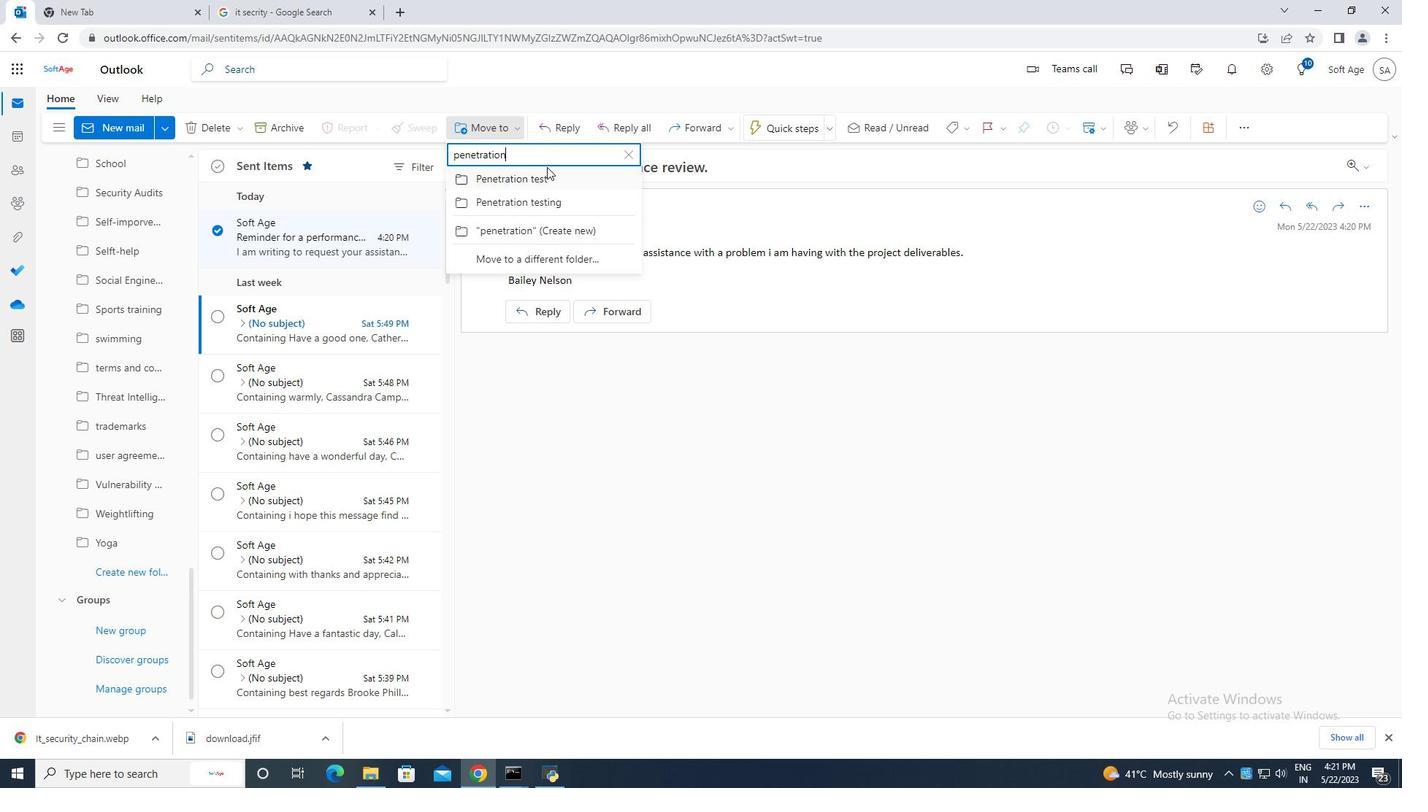 
Action: Mouse pressed left at (547, 176)
Screenshot: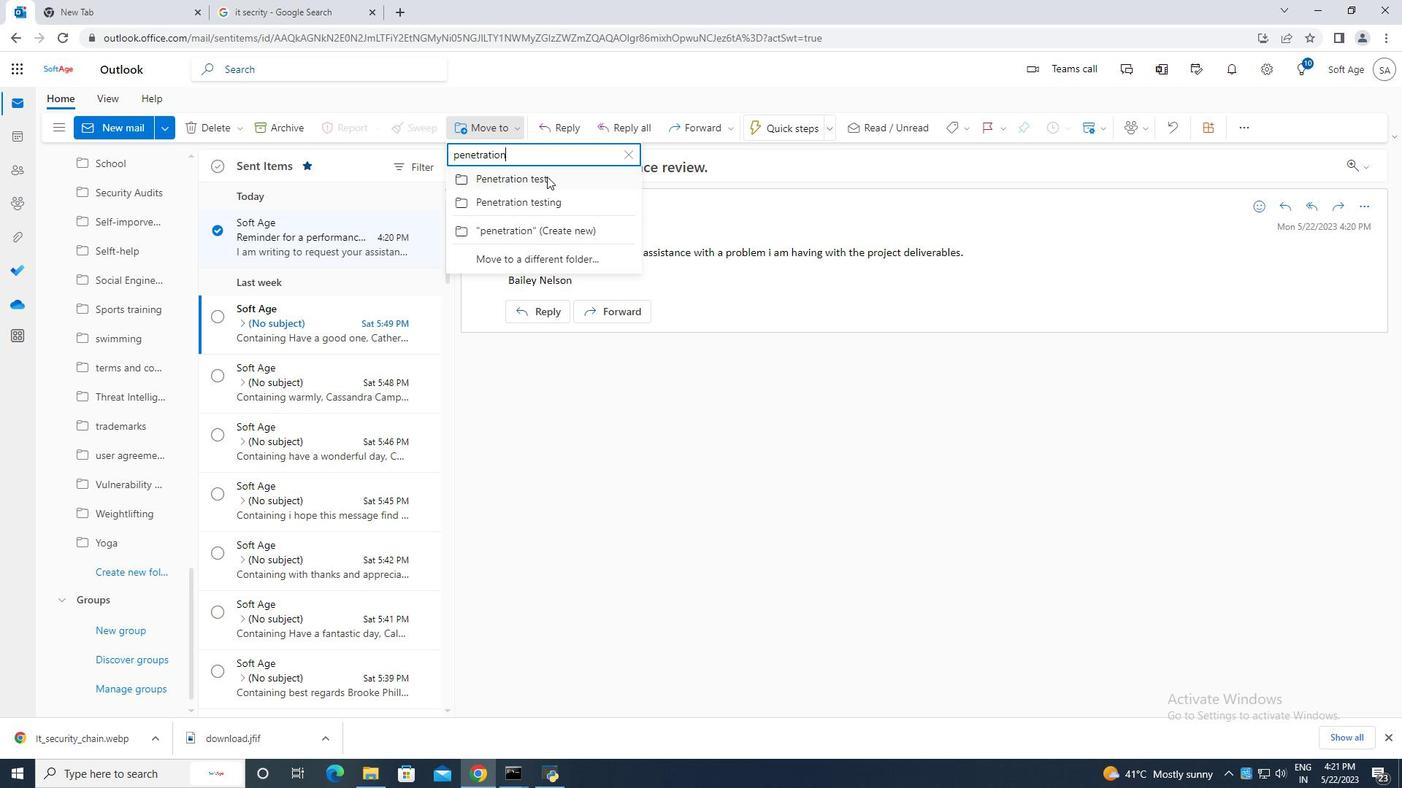 
Action: Mouse moved to (482, 515)
Screenshot: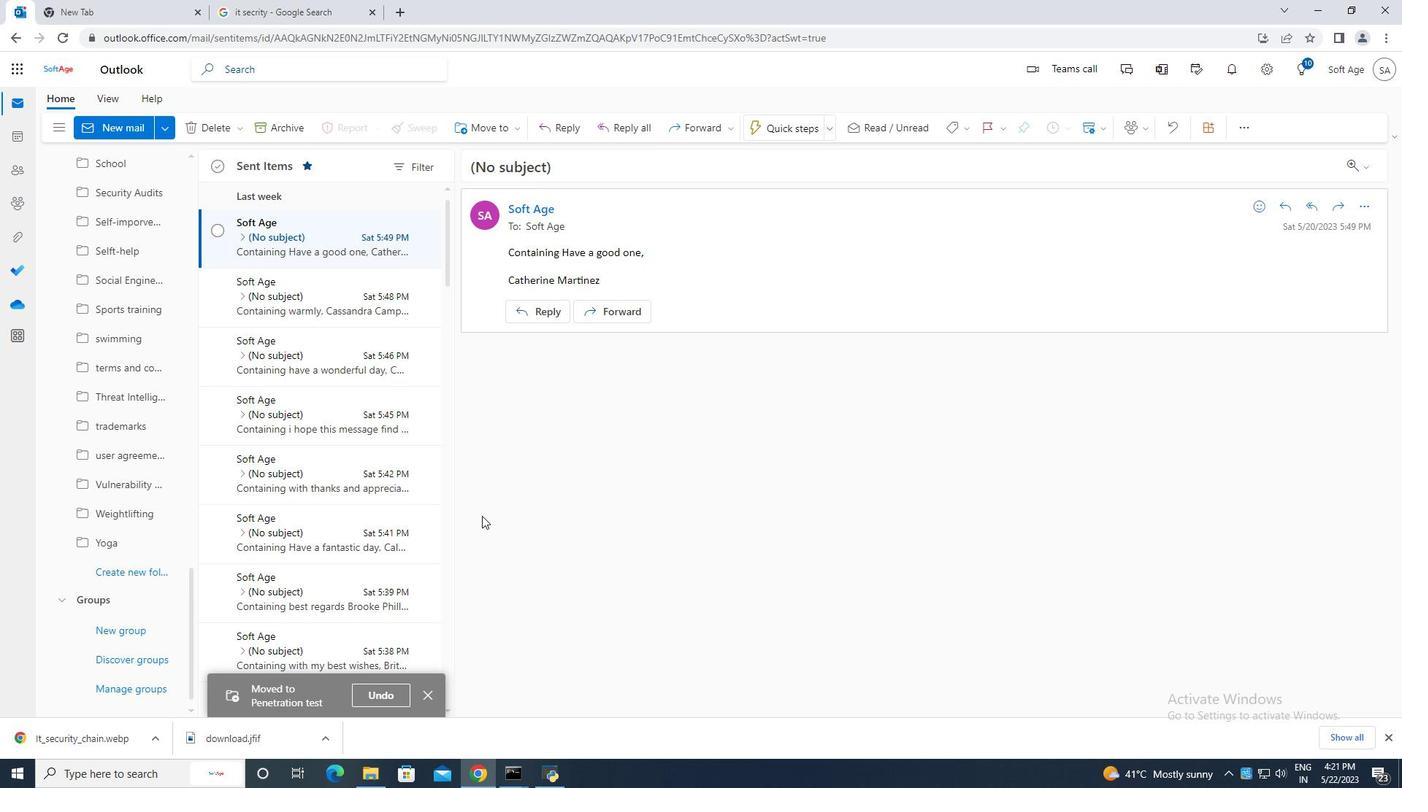
